 Task: Look for space in Ijuí, Brazil from 7th July, 2023 to 15th July, 2023 for 6 adults in price range Rs.15000 to Rs.20000. Place can be entire place with 3 bedrooms having 3 beds and 3 bathrooms. Property type can be house, flat, guest house. Booking option can be shelf check-in. Required host language is Spanish.
Action: Mouse moved to (393, 78)
Screenshot: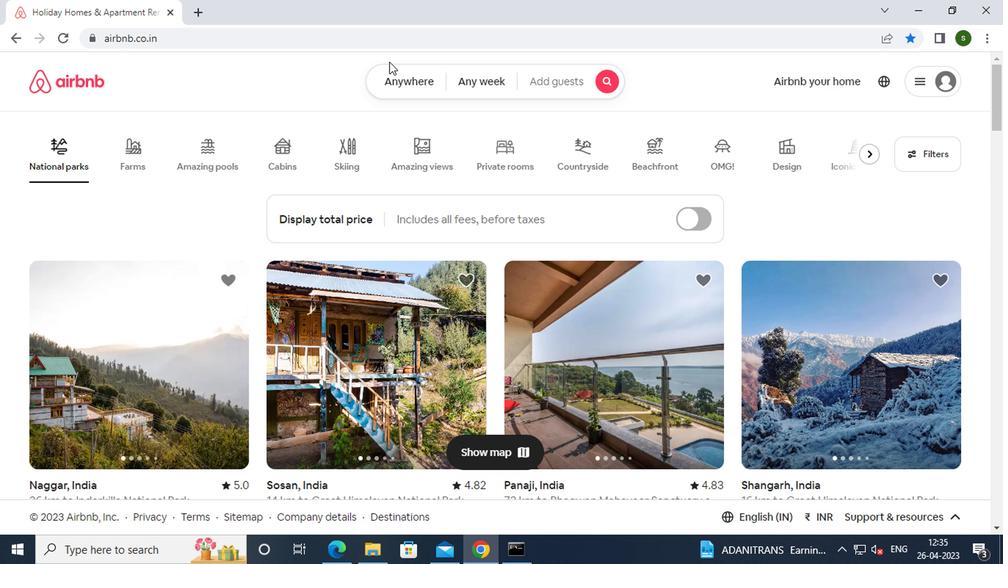 
Action: Mouse pressed left at (393, 78)
Screenshot: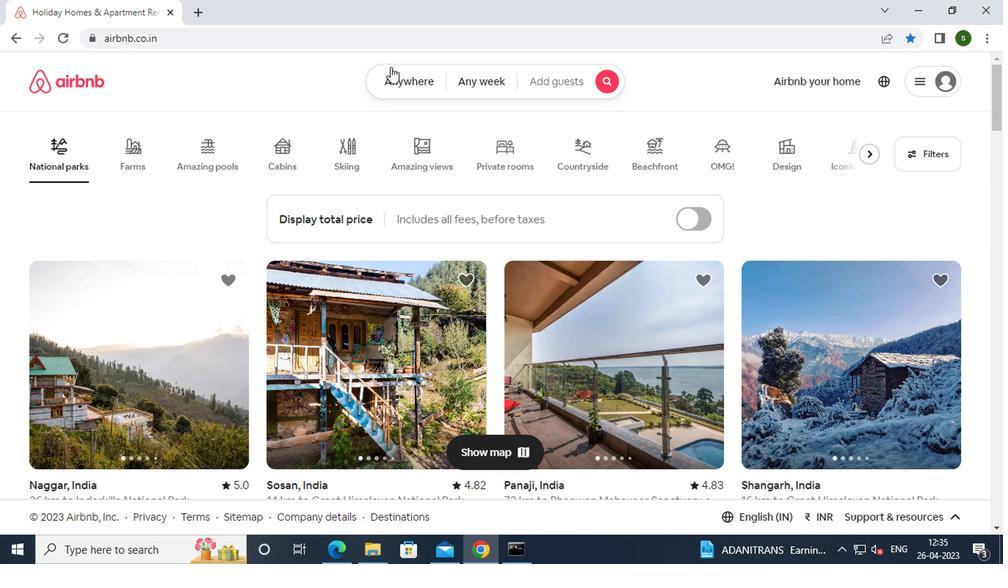 
Action: Mouse moved to (356, 139)
Screenshot: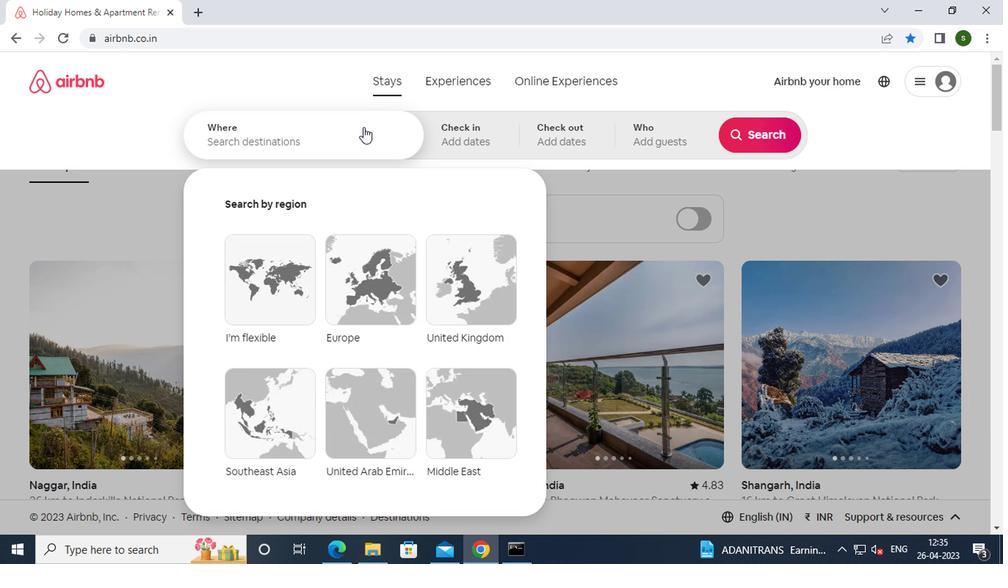 
Action: Mouse pressed left at (356, 139)
Screenshot: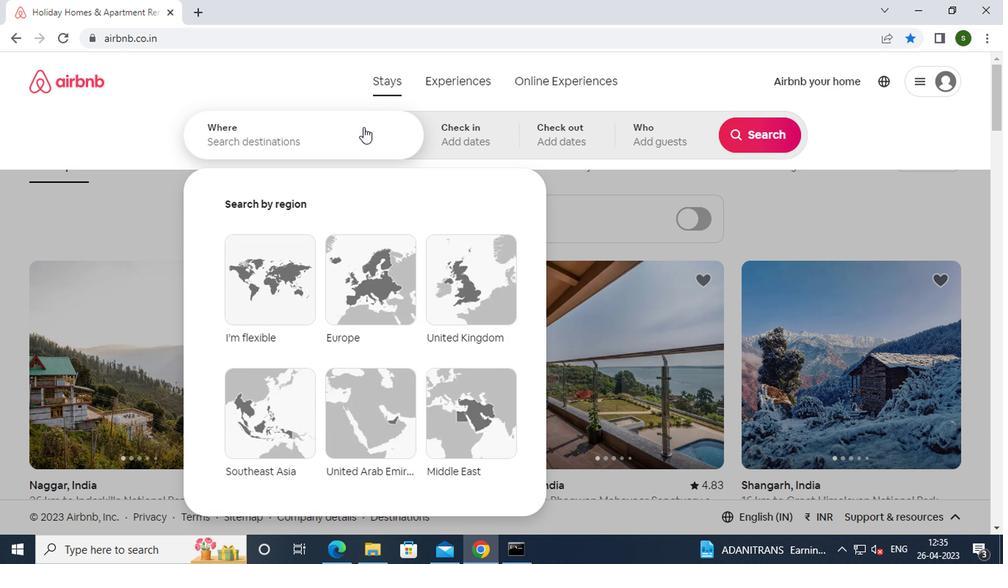 
Action: Key pressed f<Key.caps_lock>unza,<Key.space><Key.caps_lock>c<Key.caps_lock>olombia<Key.enter>
Screenshot: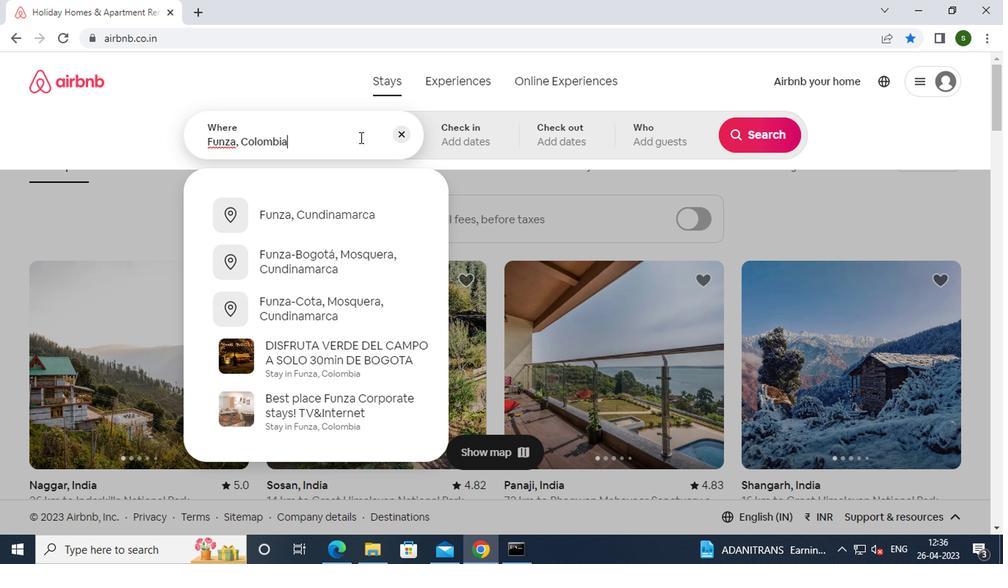 
Action: Mouse moved to (746, 250)
Screenshot: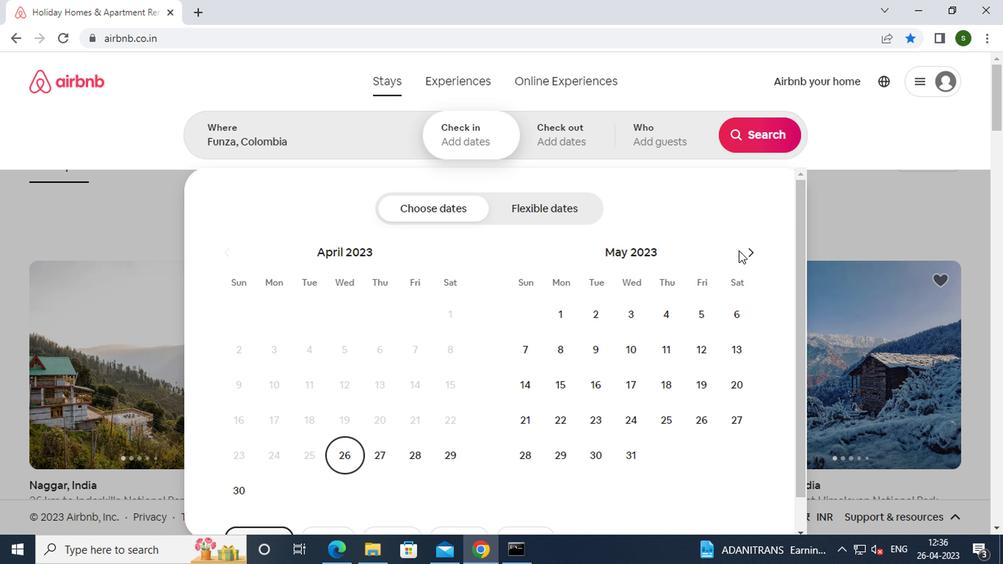 
Action: Mouse pressed left at (746, 250)
Screenshot: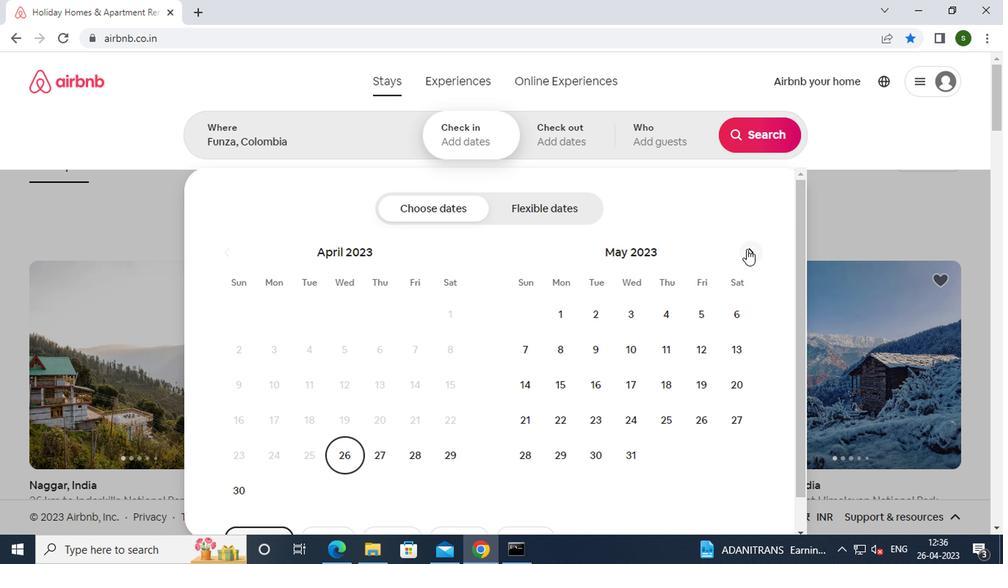 
Action: Mouse moved to (741, 314)
Screenshot: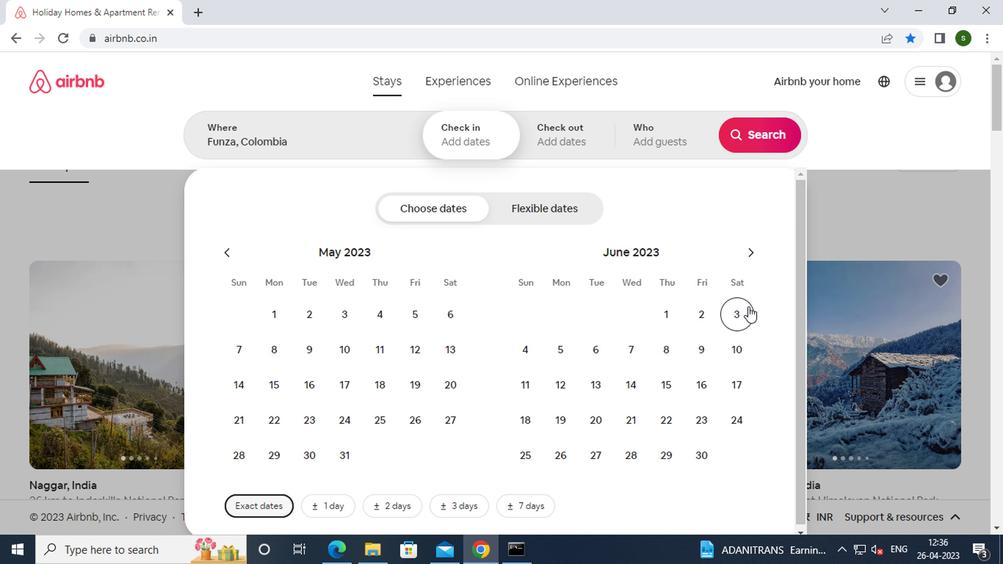 
Action: Mouse pressed left at (741, 314)
Screenshot: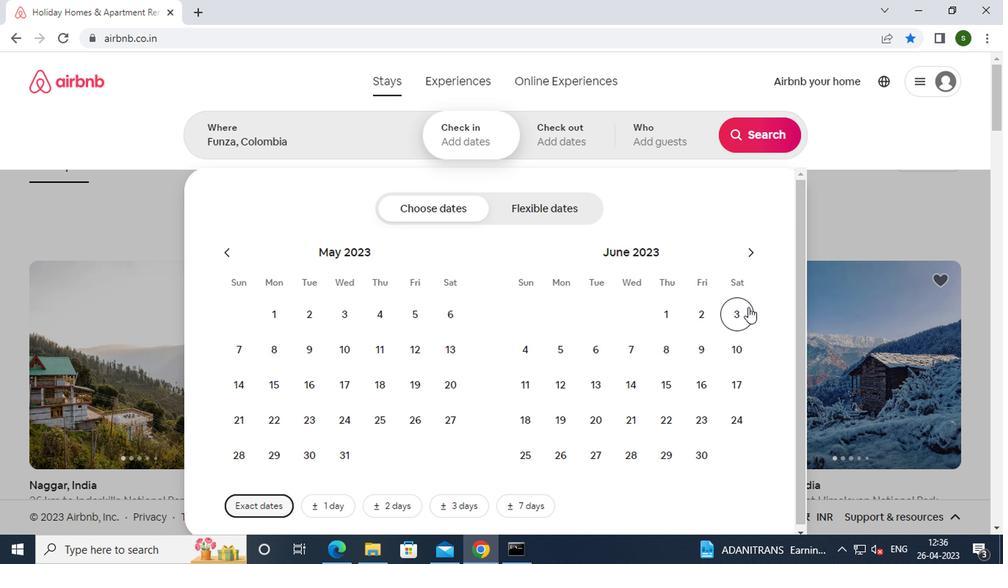 
Action: Mouse moved to (702, 358)
Screenshot: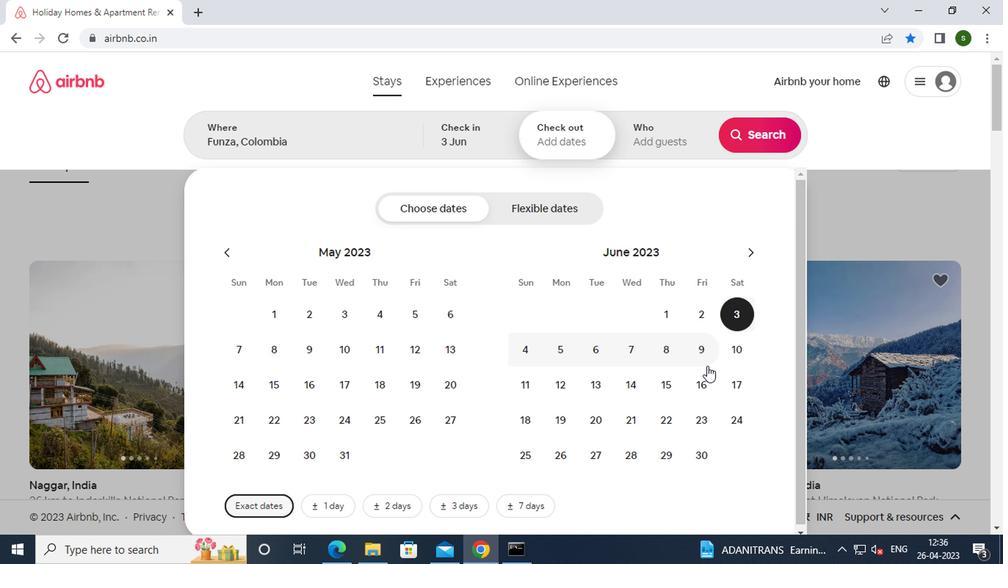 
Action: Mouse pressed left at (702, 358)
Screenshot: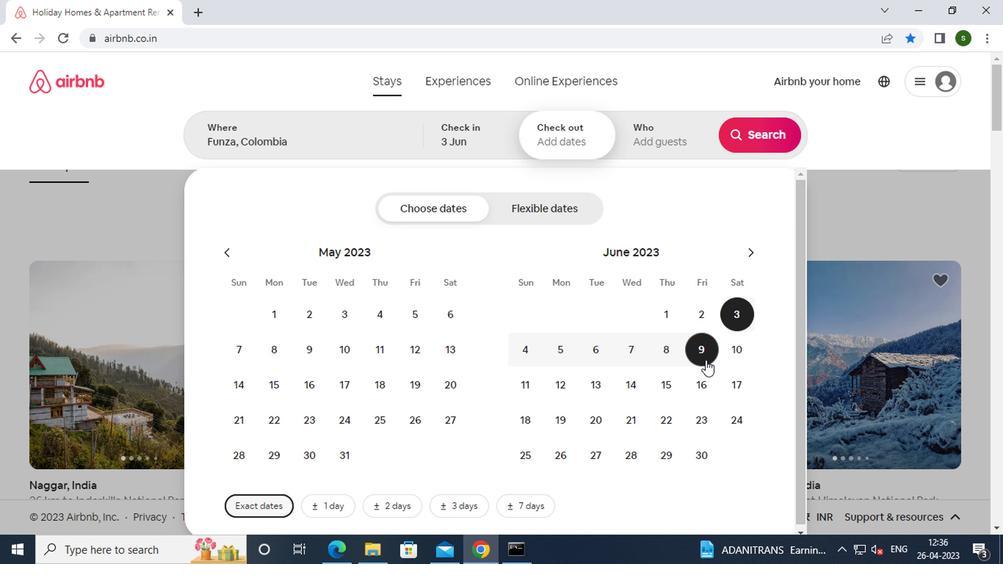 
Action: Mouse moved to (656, 132)
Screenshot: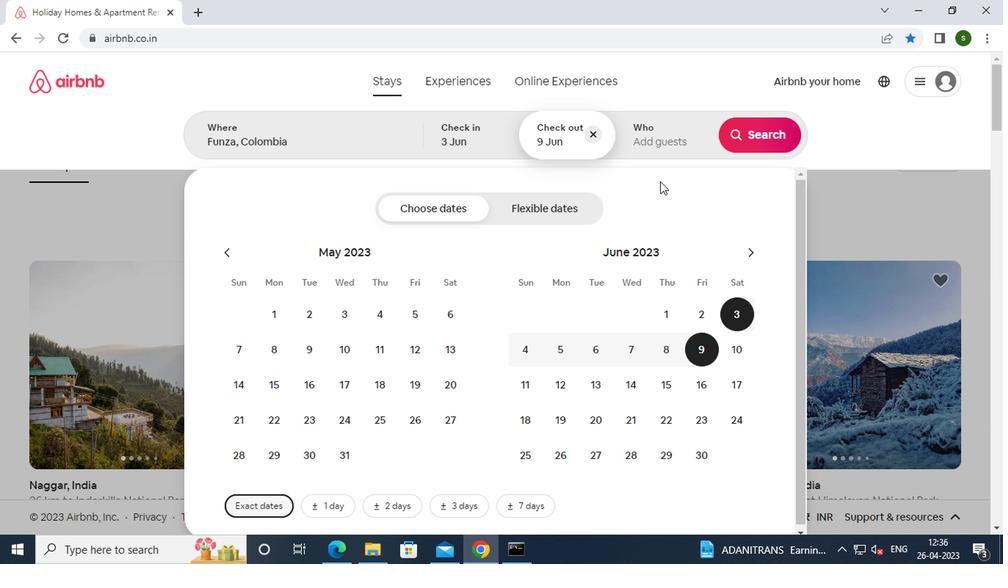 
Action: Mouse pressed left at (656, 132)
Screenshot: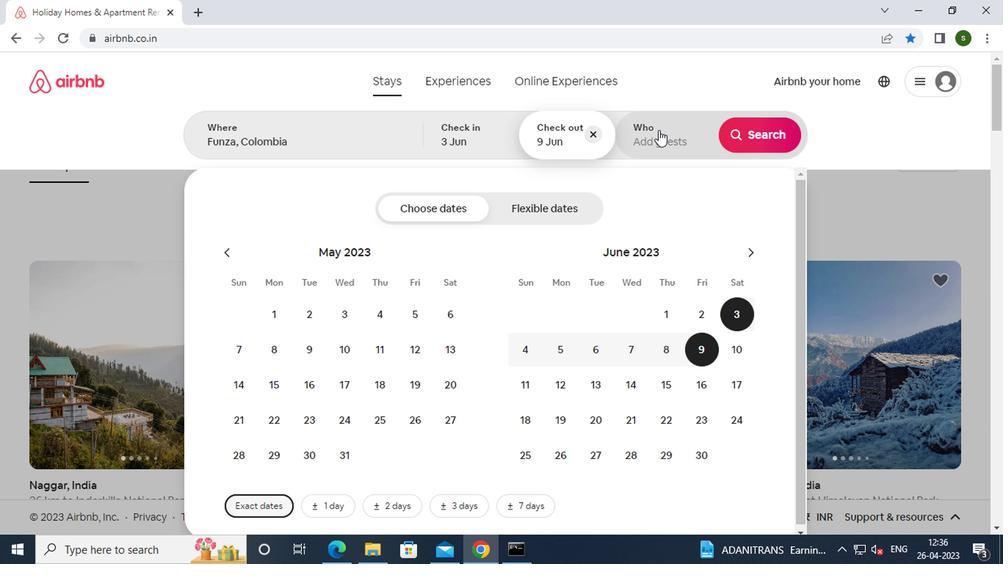 
Action: Mouse moved to (759, 214)
Screenshot: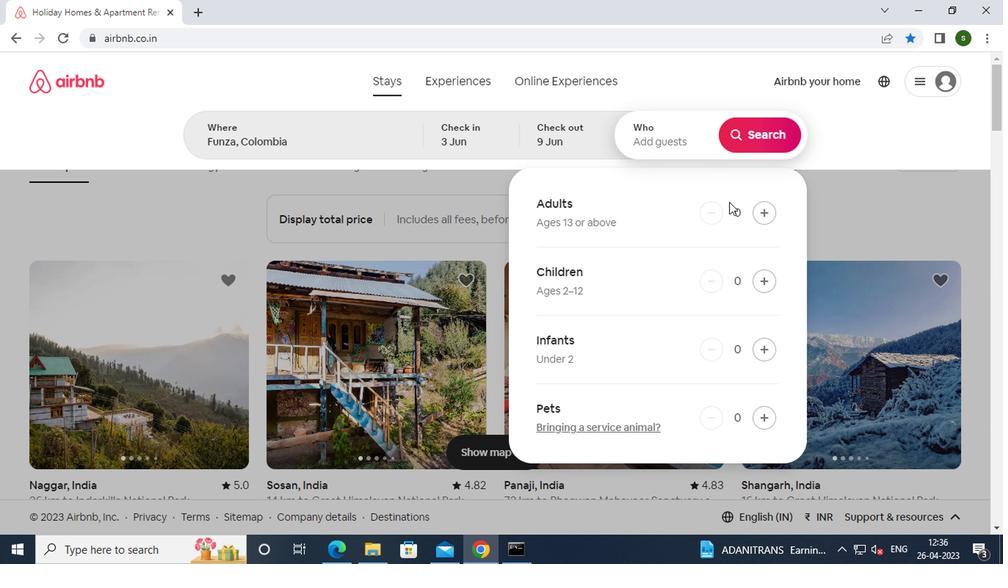 
Action: Mouse pressed left at (759, 214)
Screenshot: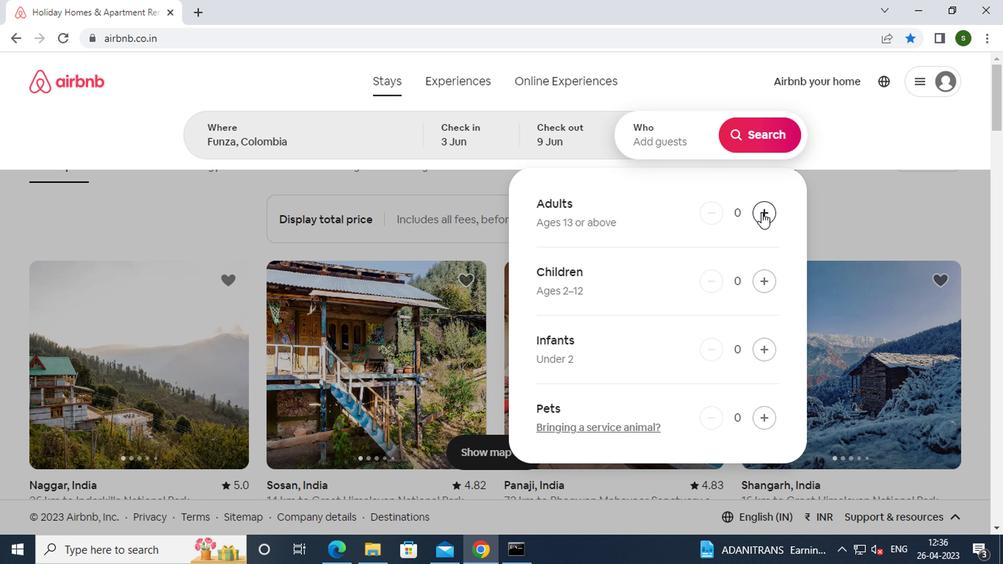
Action: Mouse pressed left at (759, 214)
Screenshot: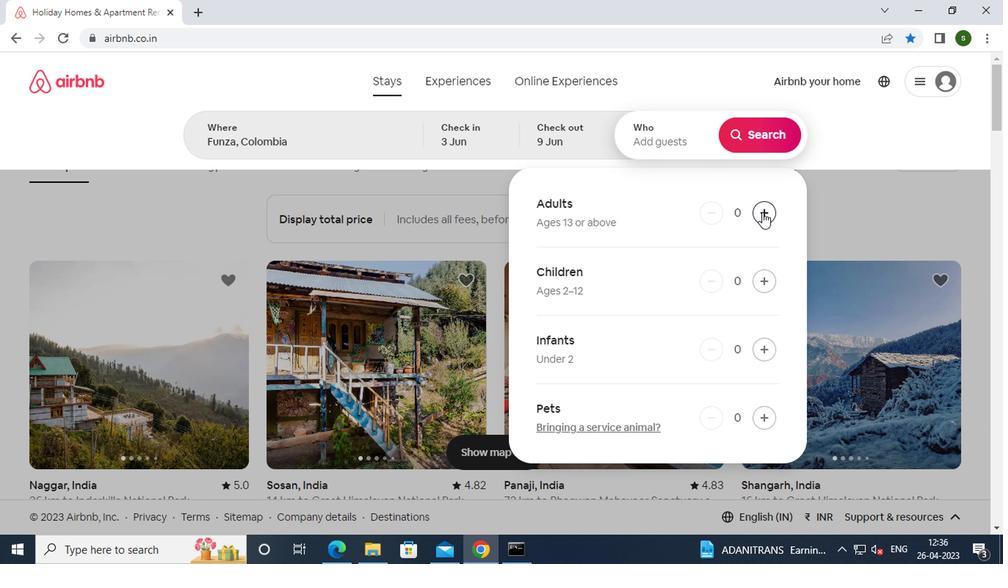 
Action: Mouse moved to (763, 139)
Screenshot: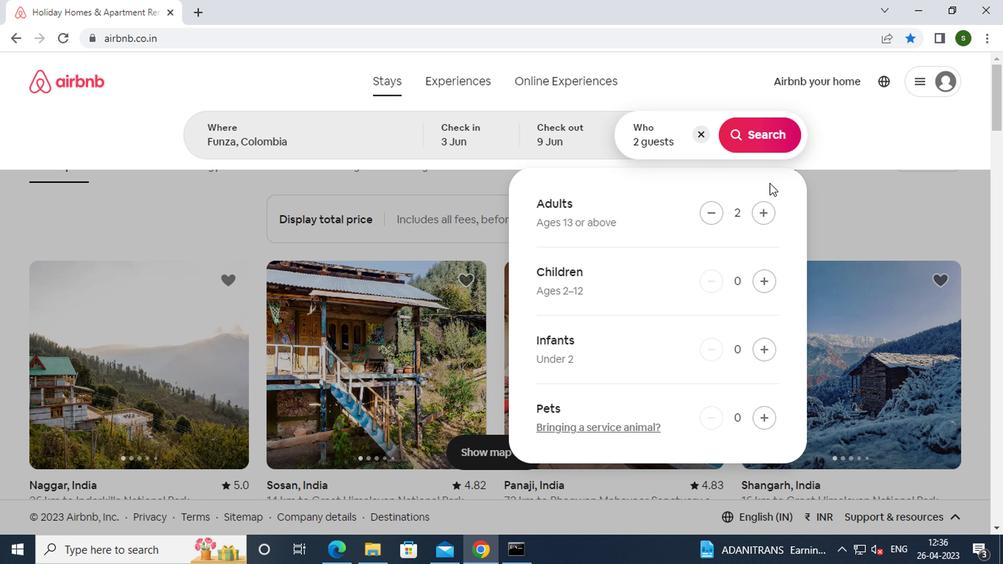 
Action: Mouse pressed left at (763, 139)
Screenshot: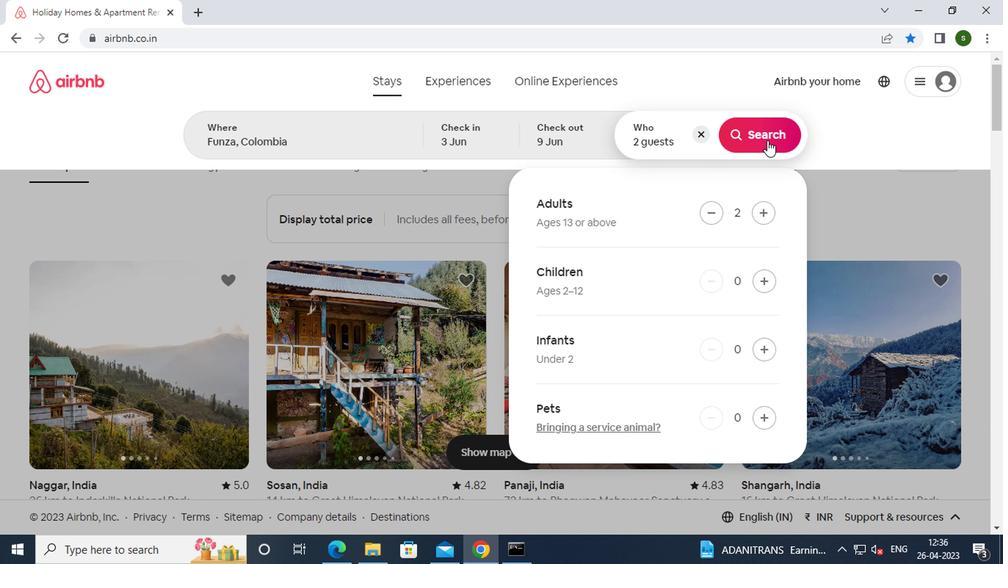 
Action: Mouse moved to (925, 144)
Screenshot: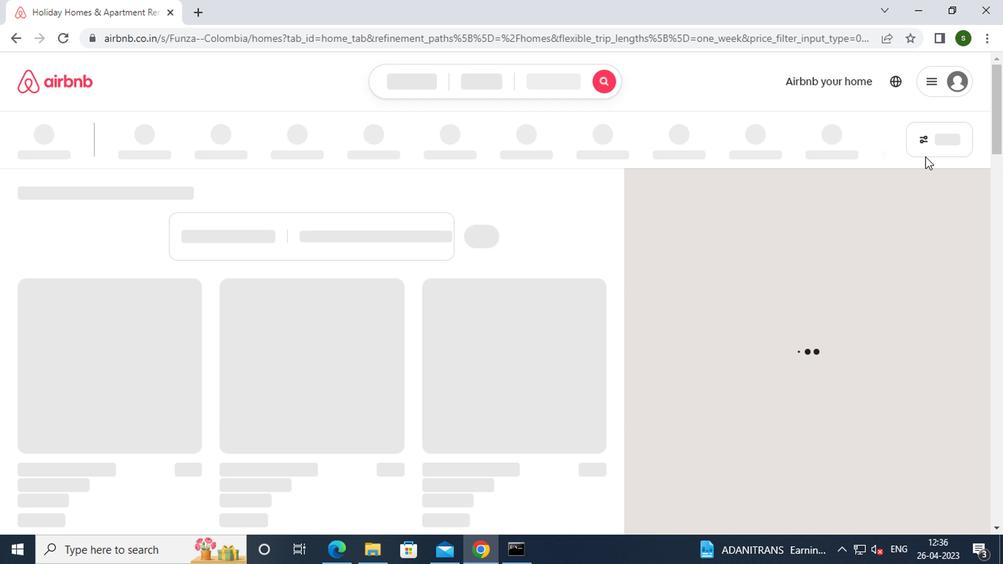 
Action: Mouse pressed left at (925, 144)
Screenshot: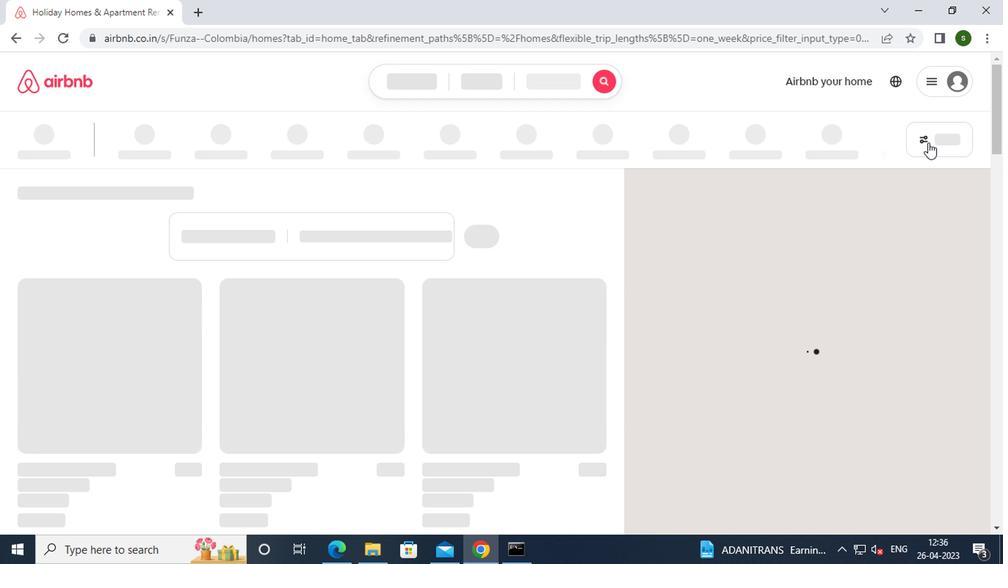 
Action: Mouse pressed left at (925, 144)
Screenshot: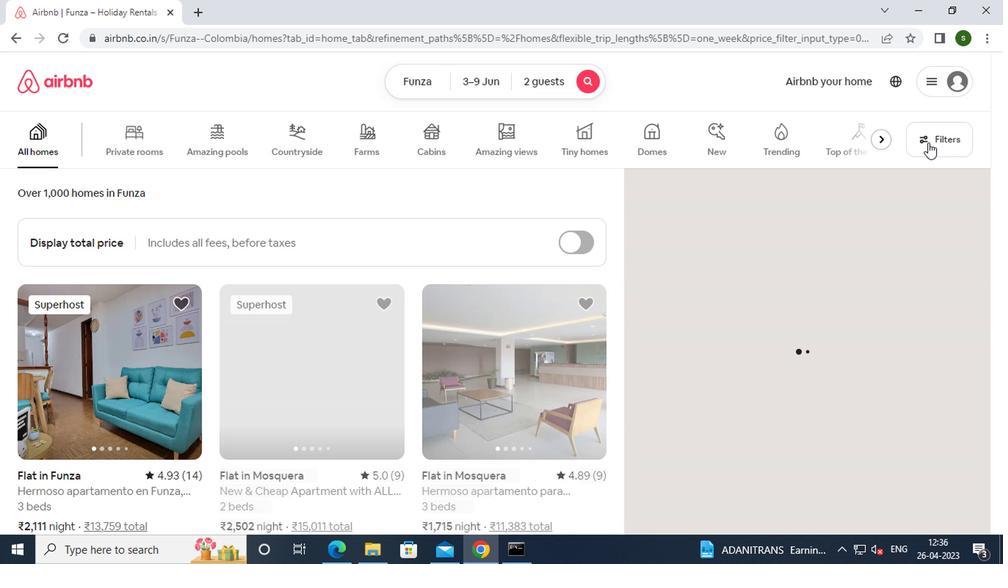 
Action: Mouse moved to (423, 325)
Screenshot: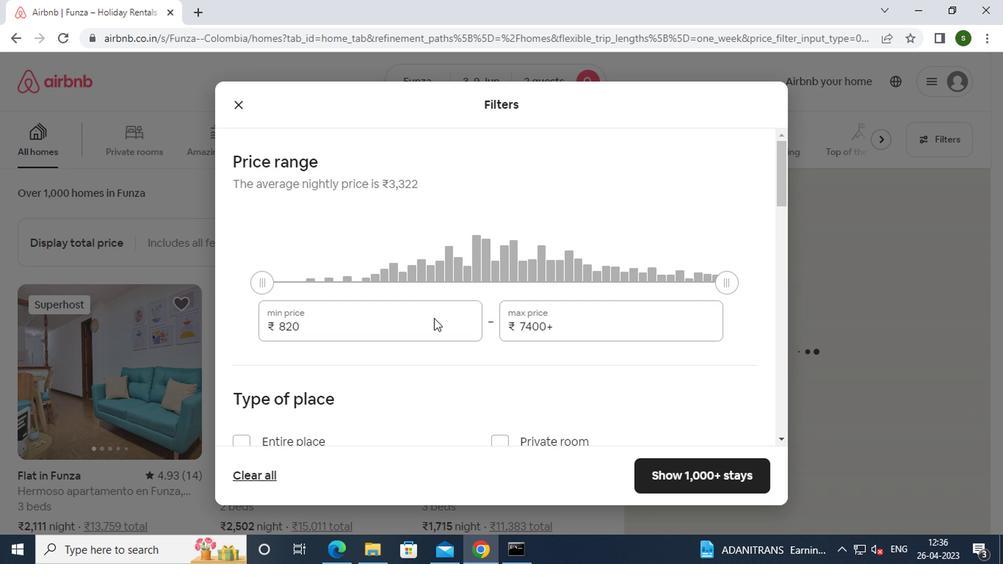 
Action: Mouse pressed left at (423, 325)
Screenshot: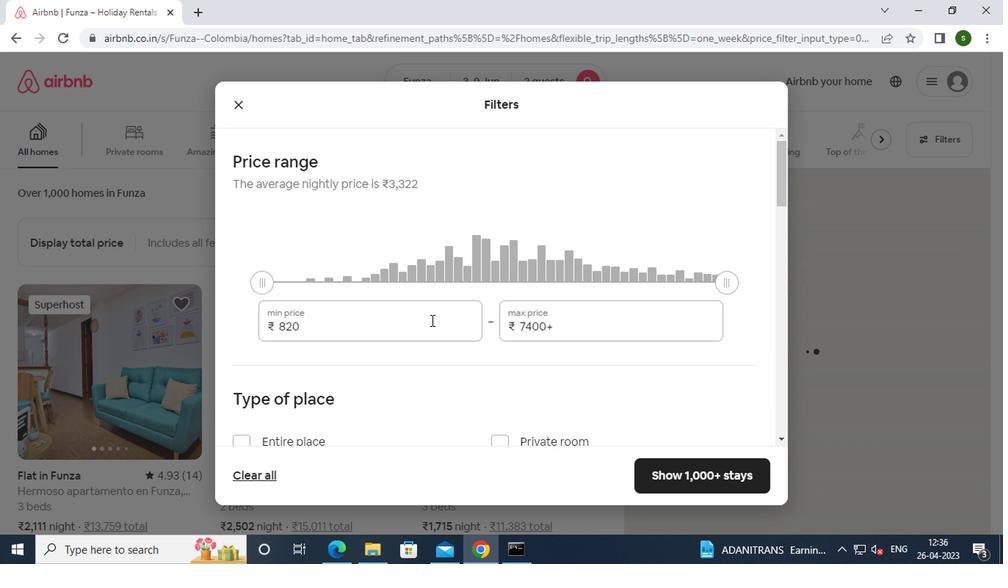 
Action: Key pressed <Key.backspace><Key.backspace><Key.backspace><Key.backspace><Key.backspace><Key.backspace><Key.backspace><Key.backspace><Key.backspace><Key.backspace>6000
Screenshot: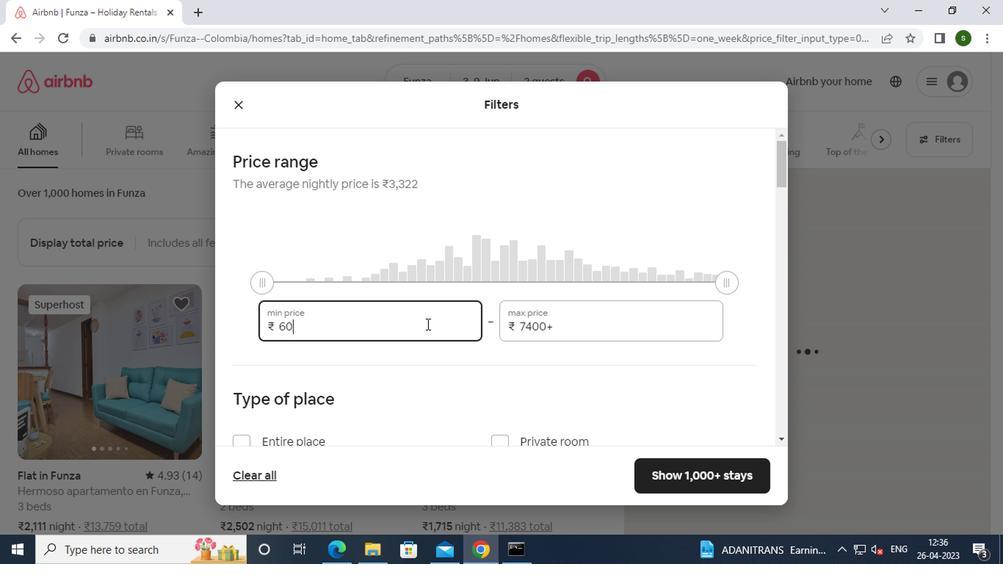 
Action: Mouse moved to (560, 329)
Screenshot: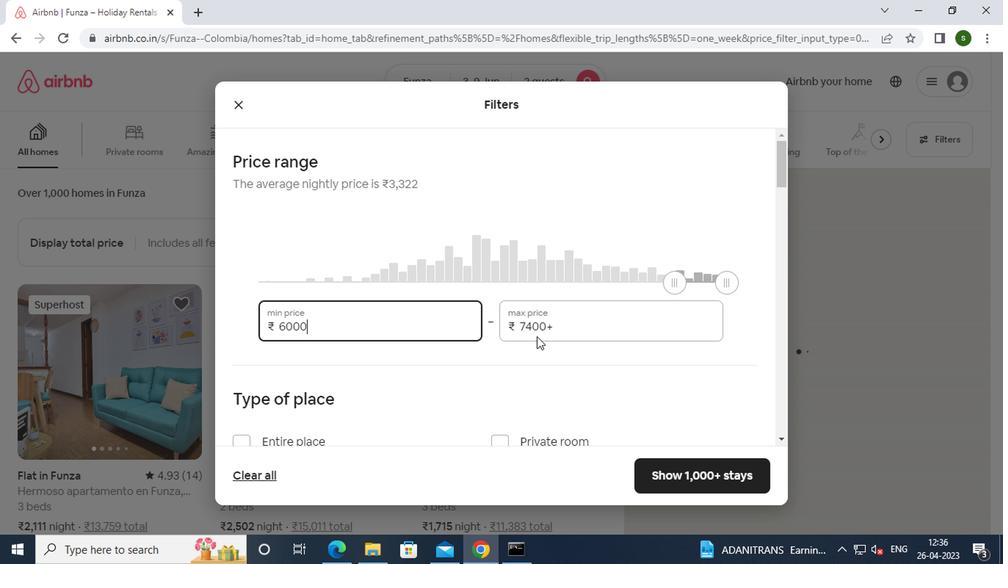 
Action: Mouse pressed left at (560, 329)
Screenshot: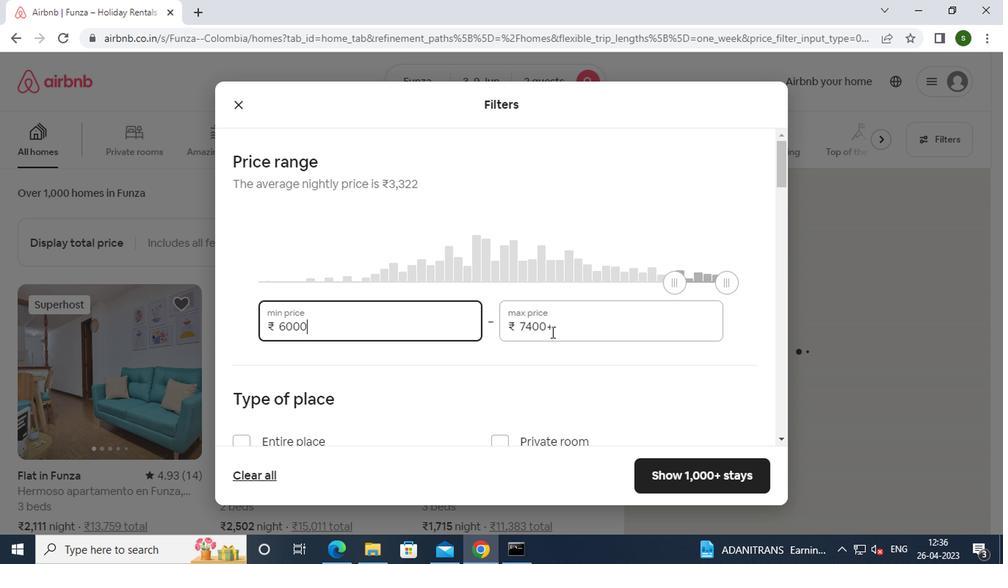
Action: Key pressed <Key.backspace><Key.backspace><Key.backspace><Key.backspace><Key.backspace><Key.backspace><Key.backspace><Key.backspace><Key.backspace><Key.backspace>12000
Screenshot: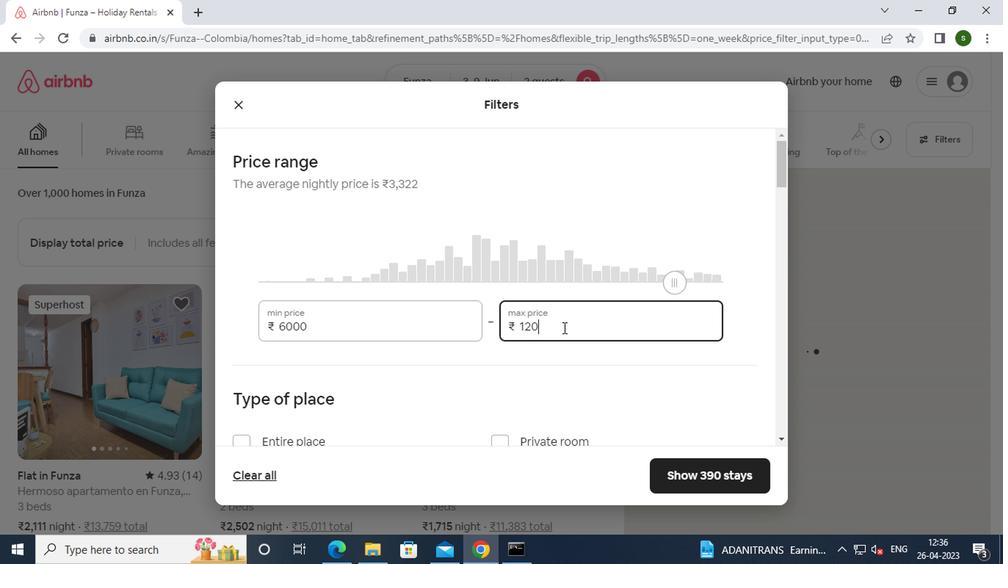 
Action: Mouse moved to (528, 341)
Screenshot: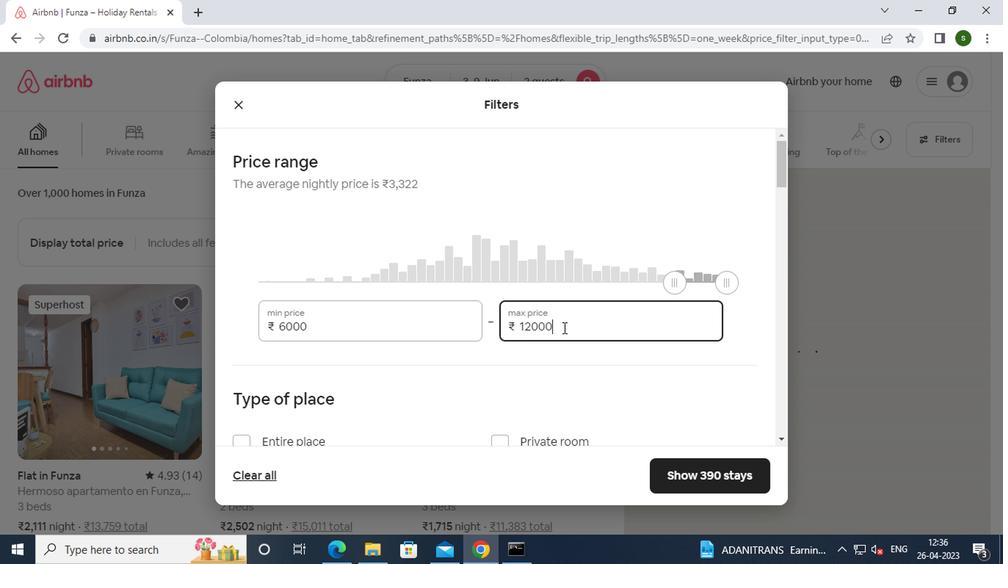
Action: Mouse scrolled (528, 340) with delta (0, -1)
Screenshot: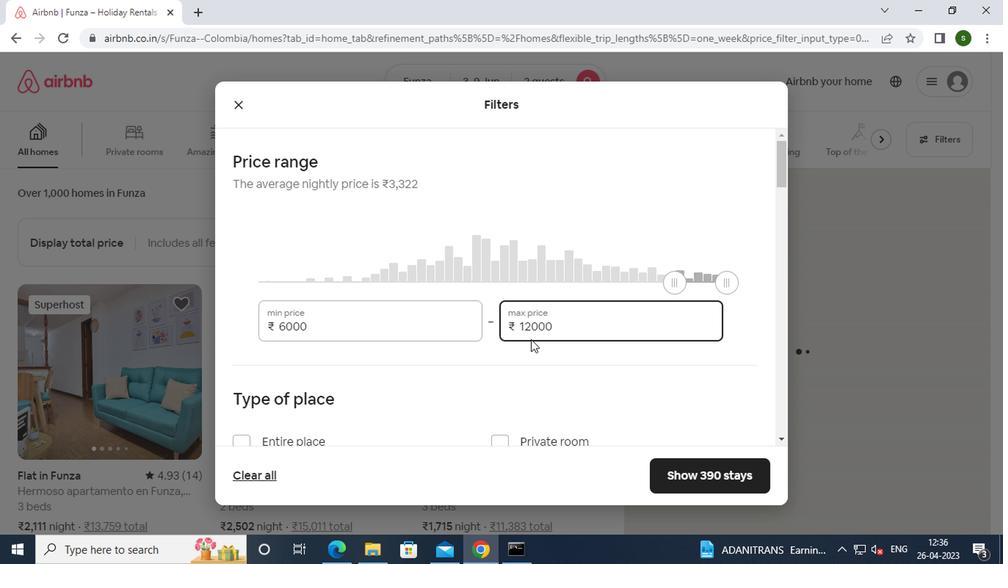 
Action: Mouse scrolled (528, 340) with delta (0, -1)
Screenshot: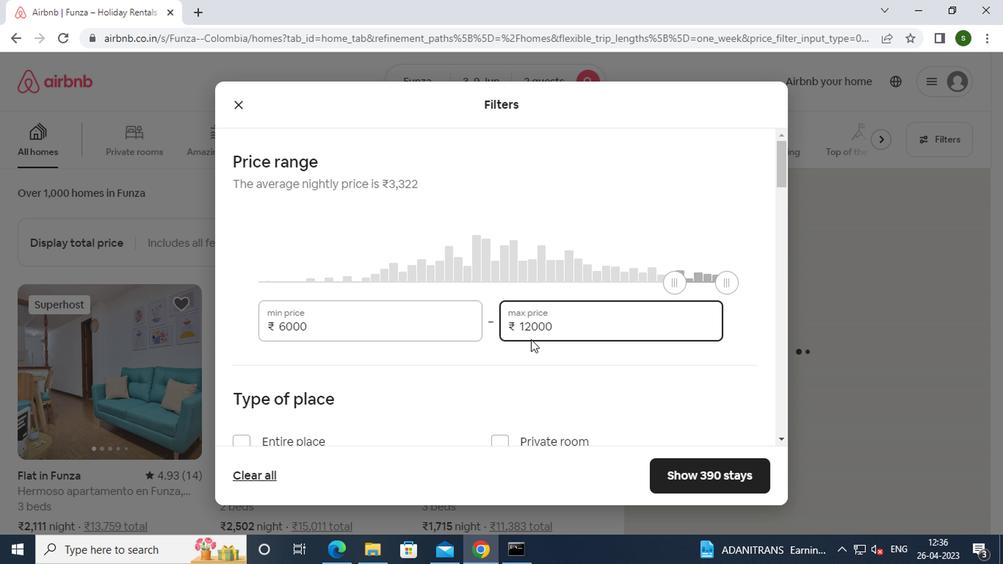 
Action: Mouse moved to (291, 301)
Screenshot: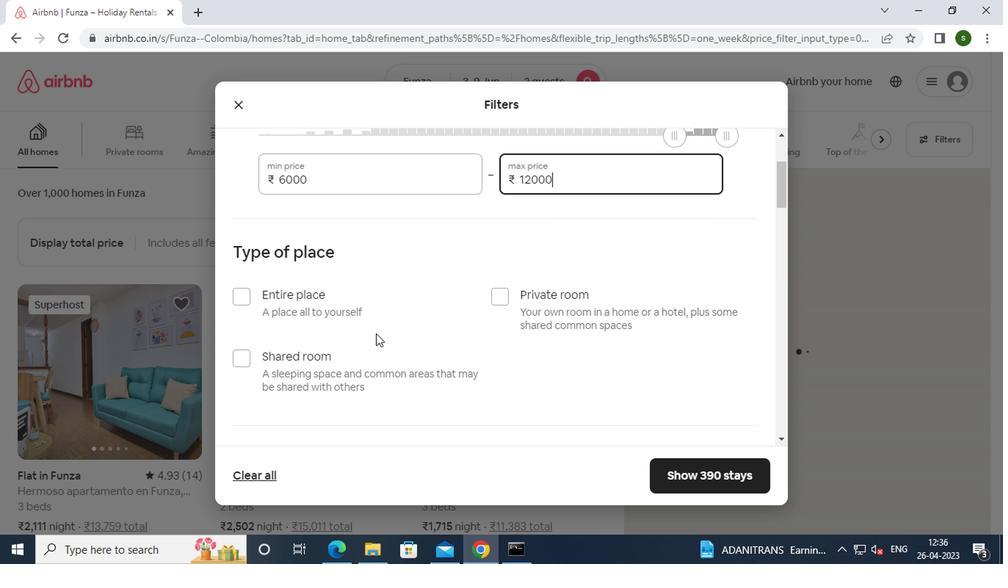 
Action: Mouse pressed left at (291, 301)
Screenshot: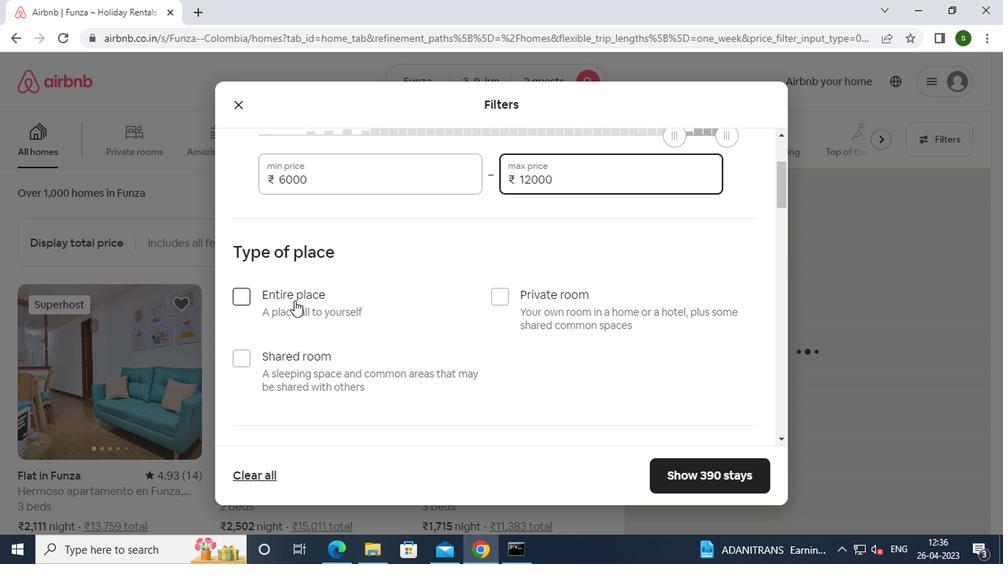 
Action: Mouse moved to (420, 296)
Screenshot: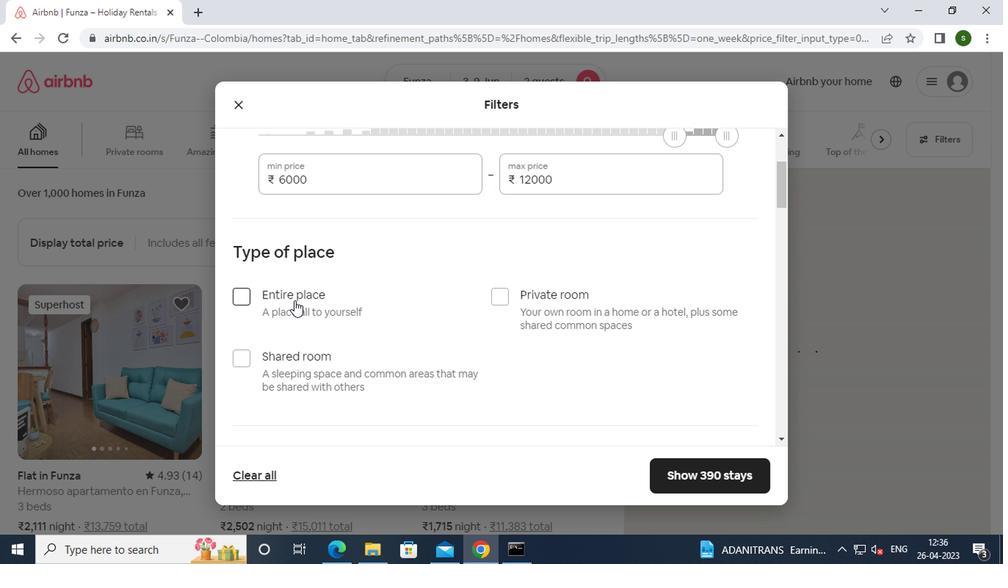 
Action: Mouse scrolled (420, 295) with delta (0, 0)
Screenshot: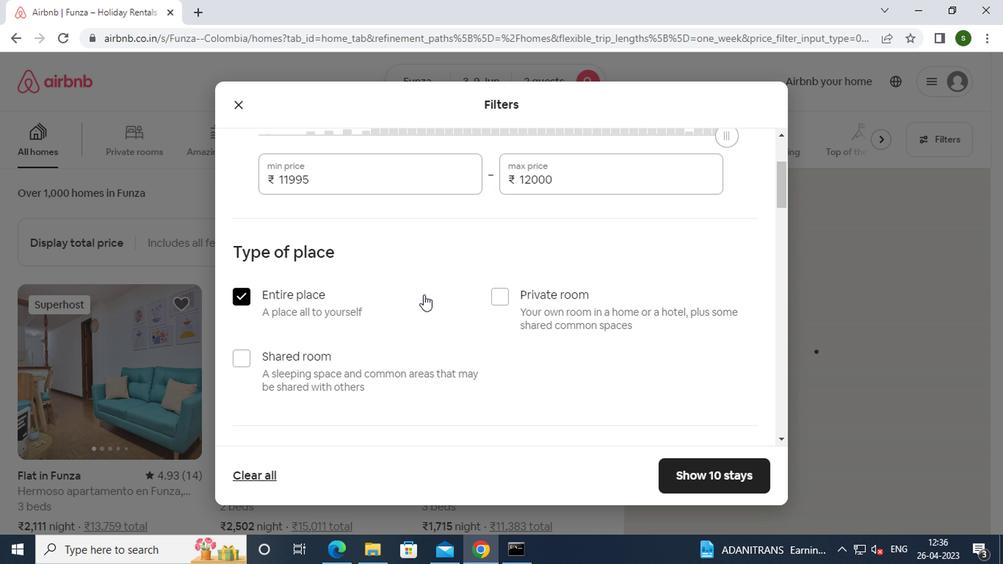 
Action: Mouse moved to (421, 295)
Screenshot: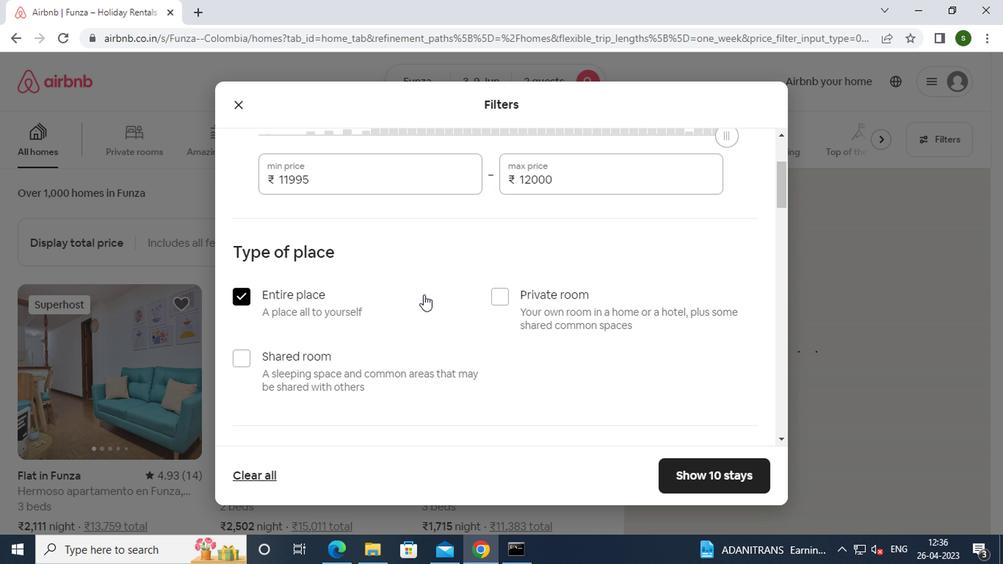 
Action: Mouse scrolled (421, 294) with delta (0, -1)
Screenshot: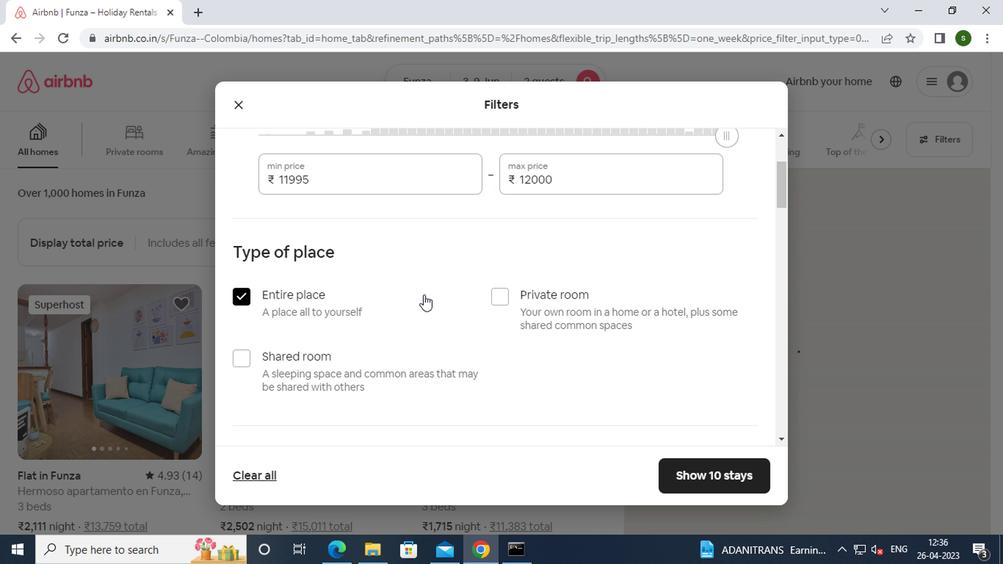 
Action: Mouse scrolled (421, 294) with delta (0, -1)
Screenshot: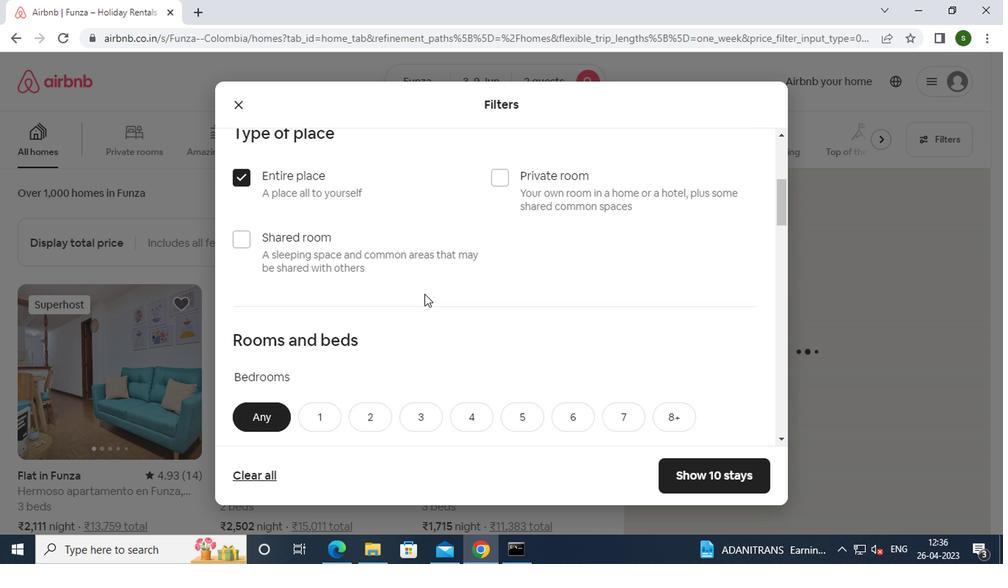 
Action: Mouse moved to (313, 311)
Screenshot: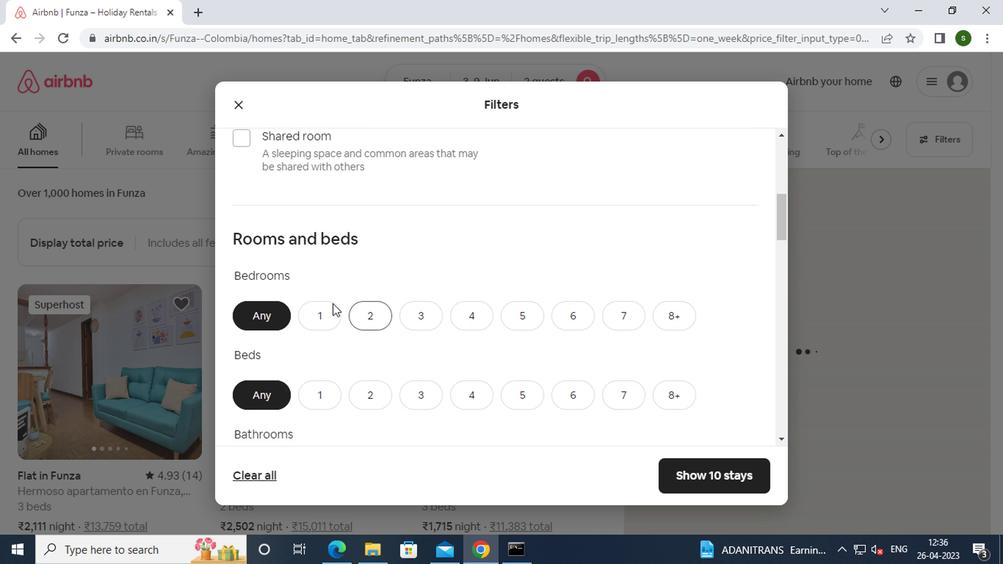 
Action: Mouse pressed left at (313, 311)
Screenshot: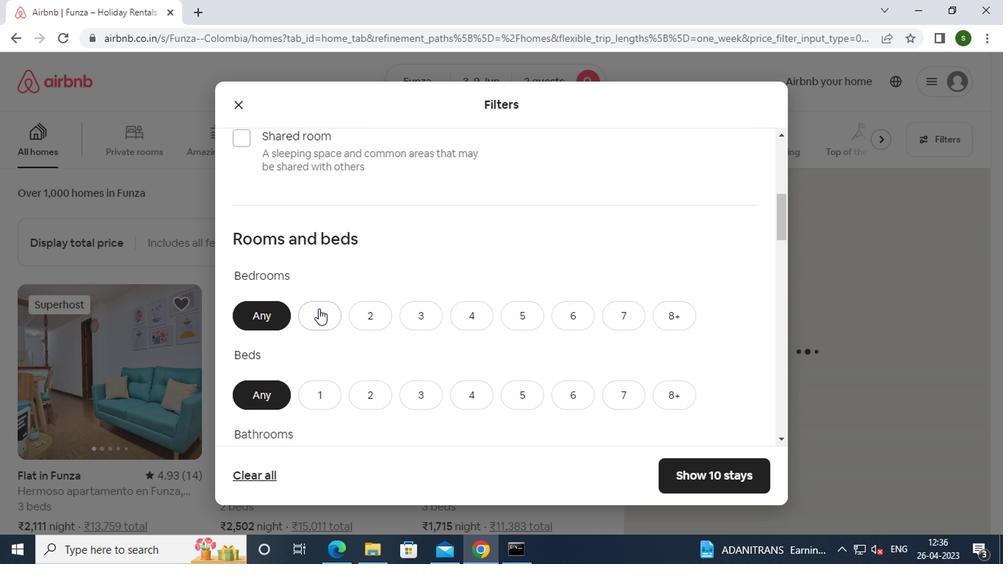 
Action: Mouse moved to (320, 389)
Screenshot: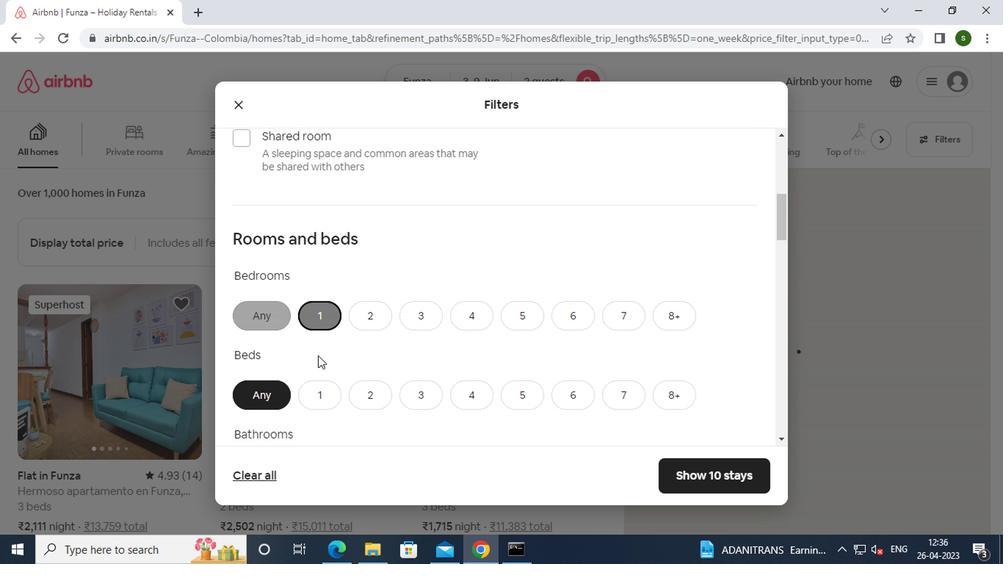 
Action: Mouse pressed left at (320, 389)
Screenshot: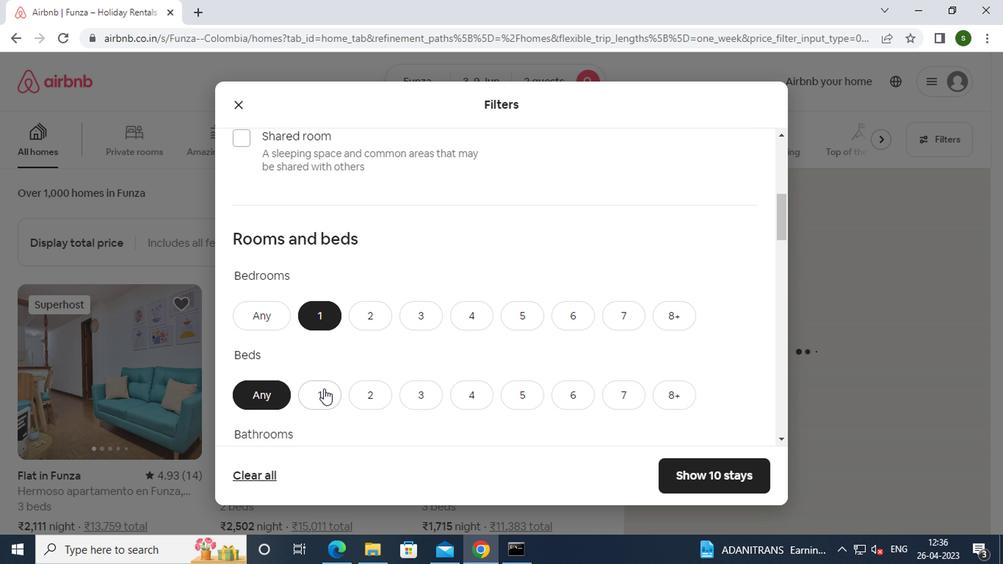 
Action: Mouse moved to (384, 363)
Screenshot: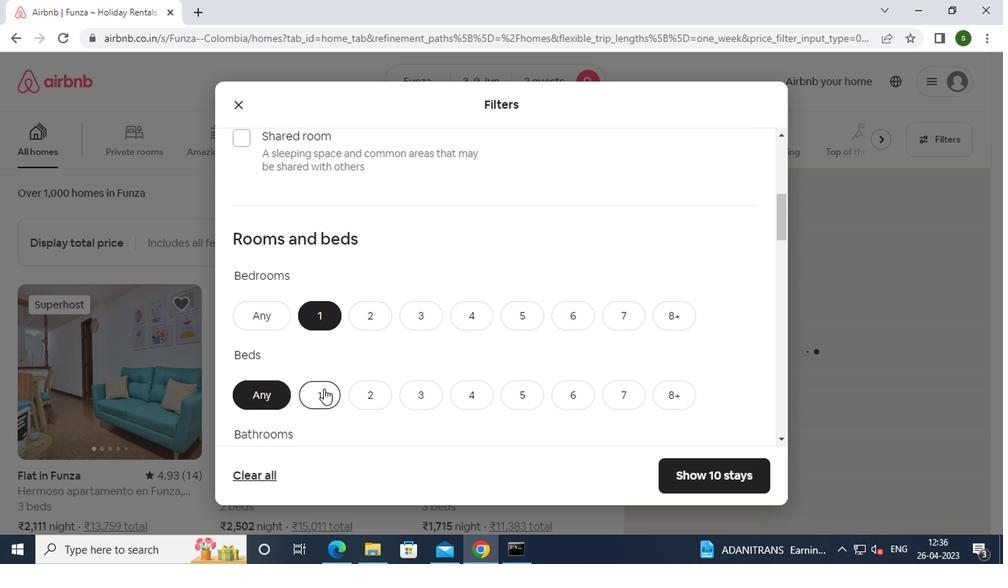 
Action: Mouse scrolled (384, 363) with delta (0, 0)
Screenshot: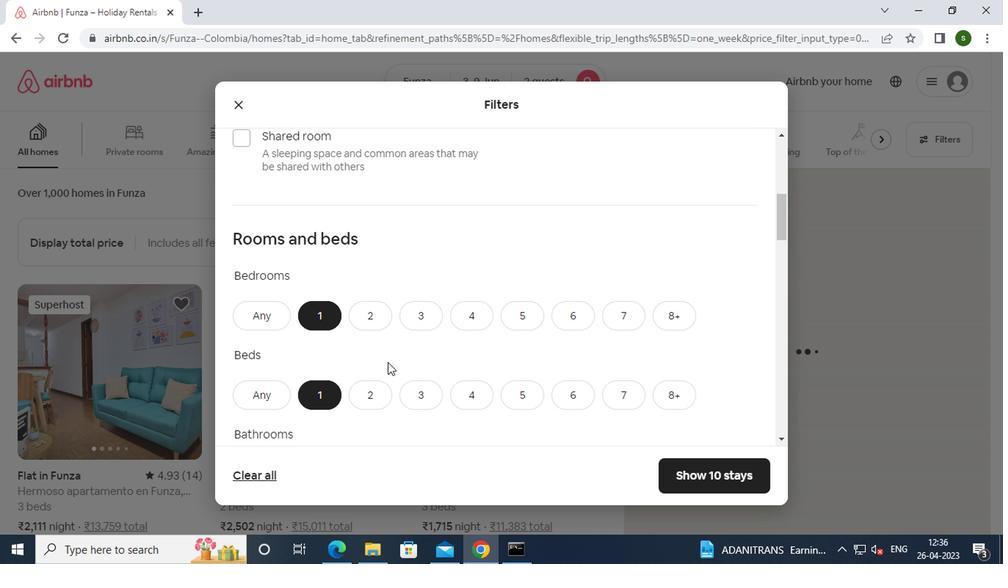 
Action: Mouse scrolled (384, 363) with delta (0, 0)
Screenshot: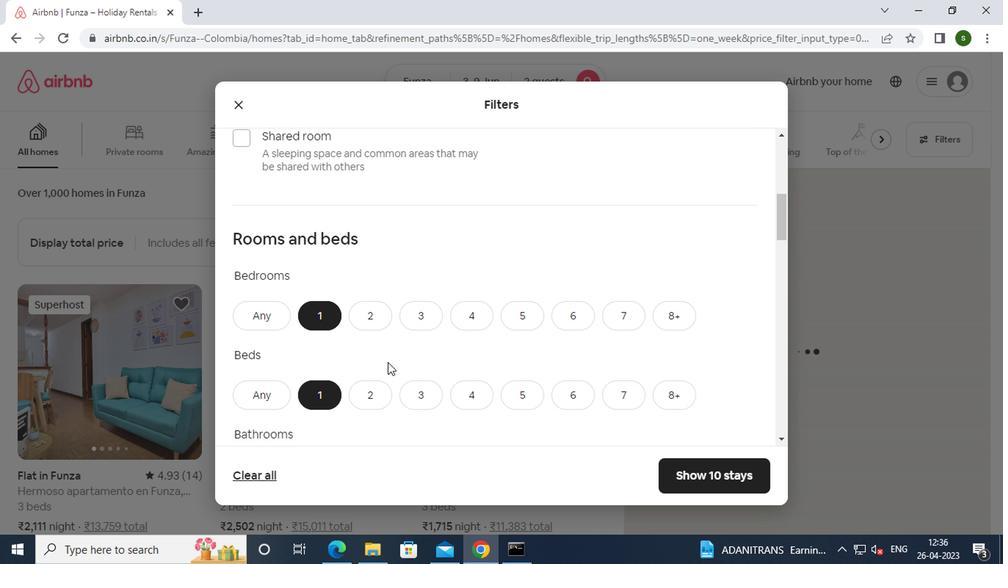 
Action: Mouse moved to (321, 325)
Screenshot: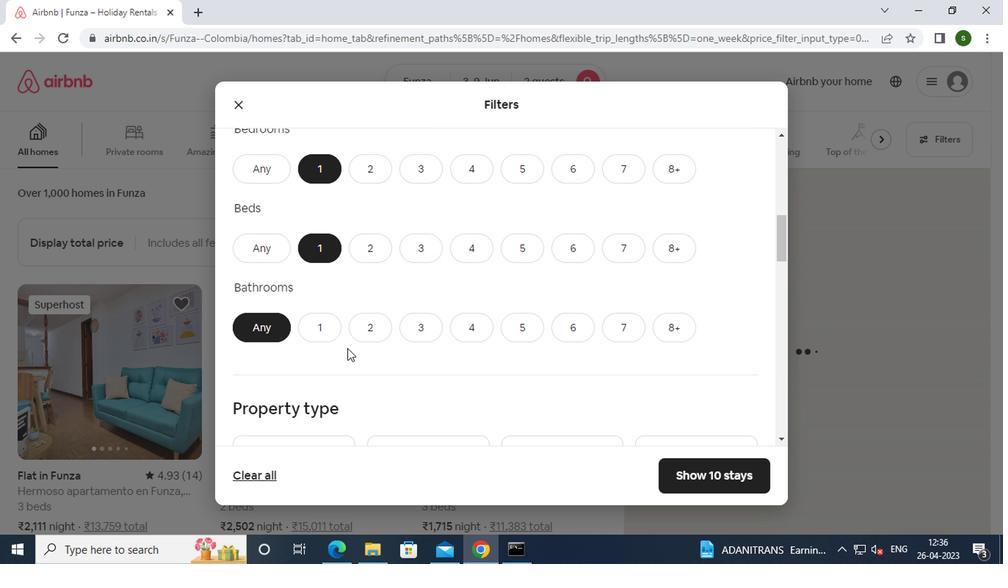 
Action: Mouse pressed left at (321, 325)
Screenshot: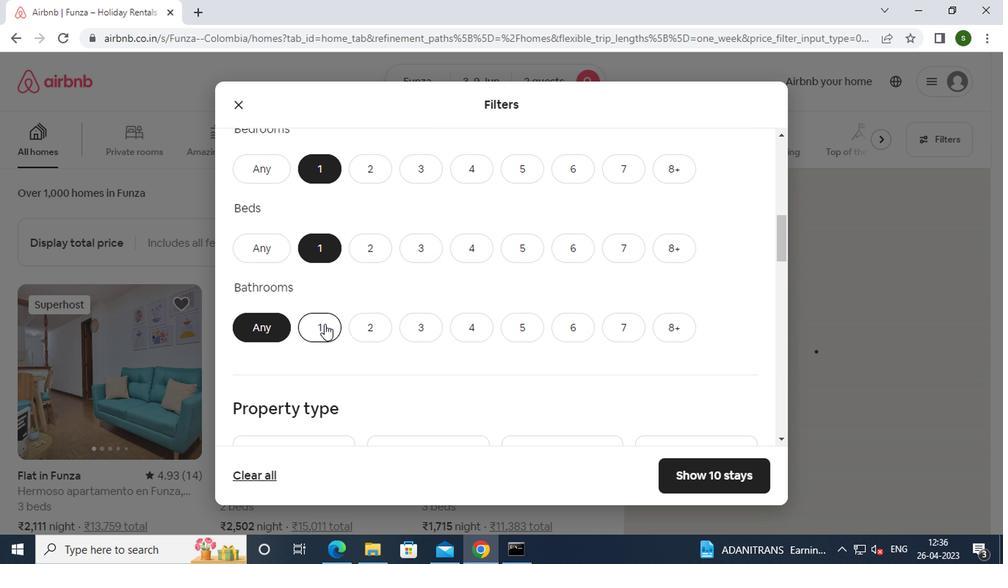 
Action: Mouse moved to (427, 305)
Screenshot: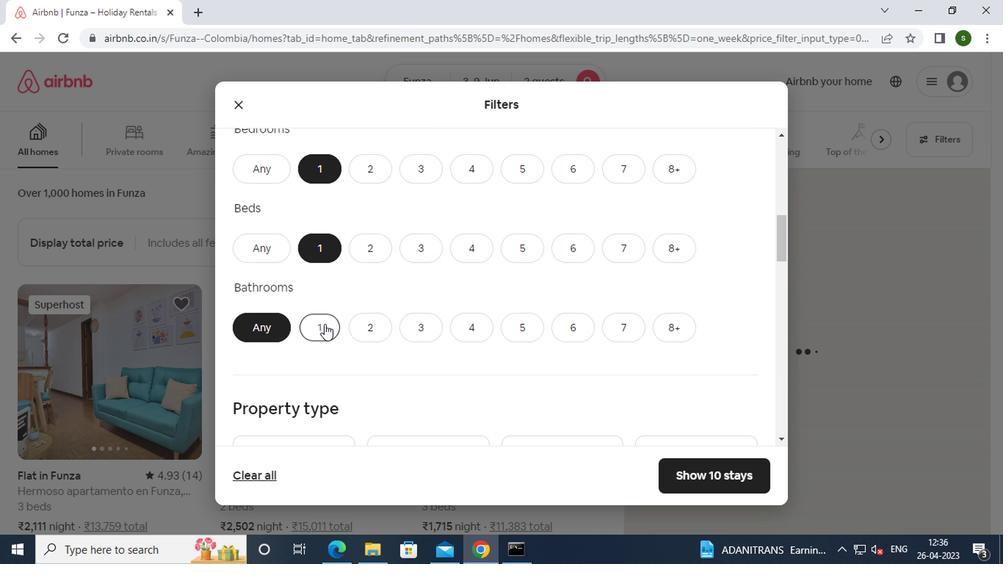 
Action: Mouse scrolled (427, 304) with delta (0, 0)
Screenshot: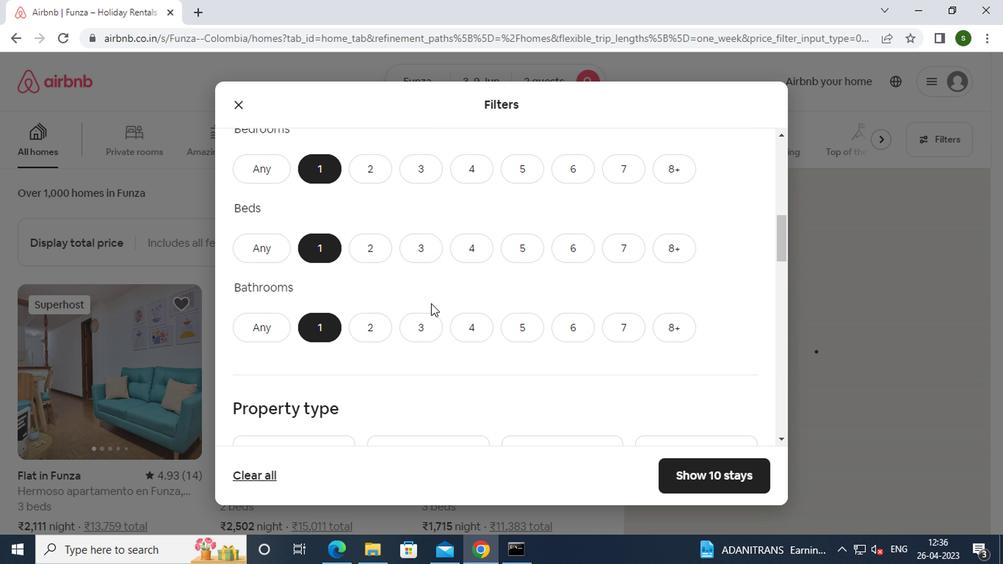 
Action: Mouse scrolled (427, 304) with delta (0, 0)
Screenshot: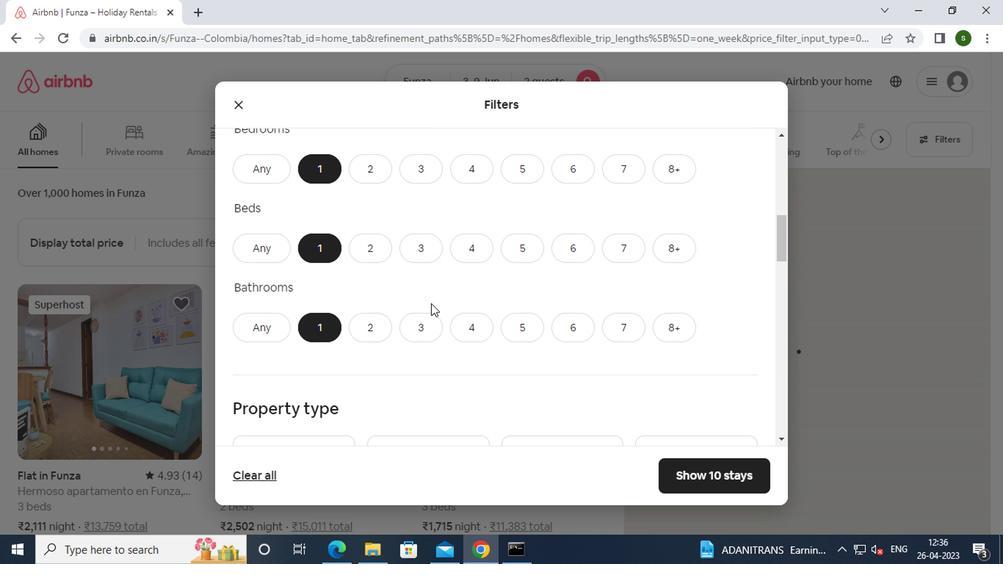 
Action: Mouse scrolled (427, 304) with delta (0, 0)
Screenshot: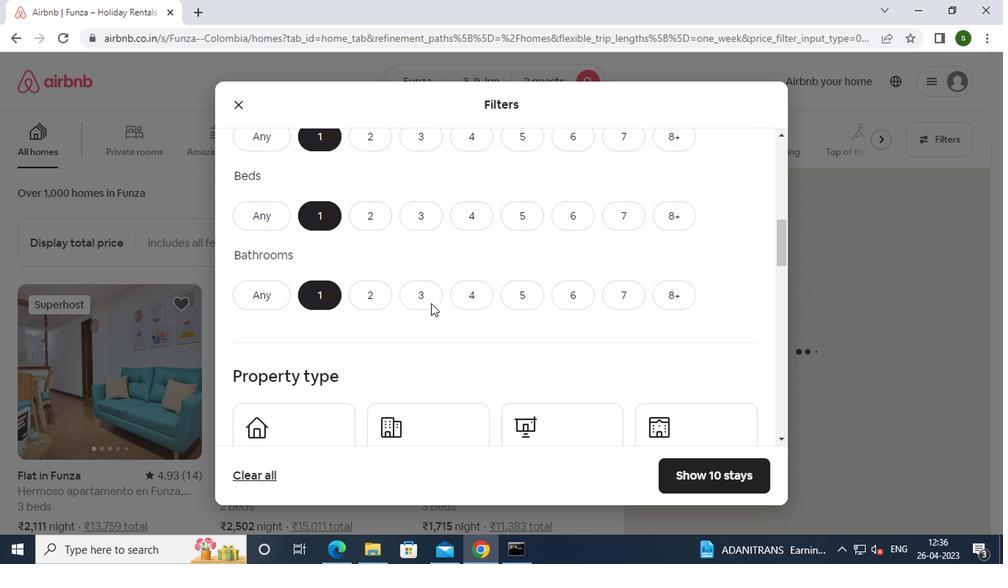
Action: Mouse moved to (295, 282)
Screenshot: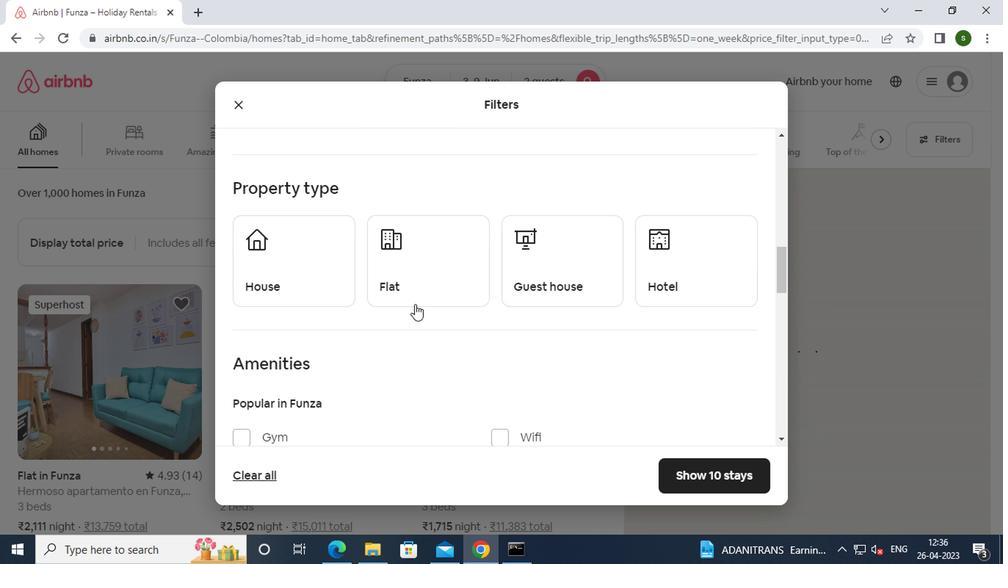 
Action: Mouse pressed left at (295, 282)
Screenshot: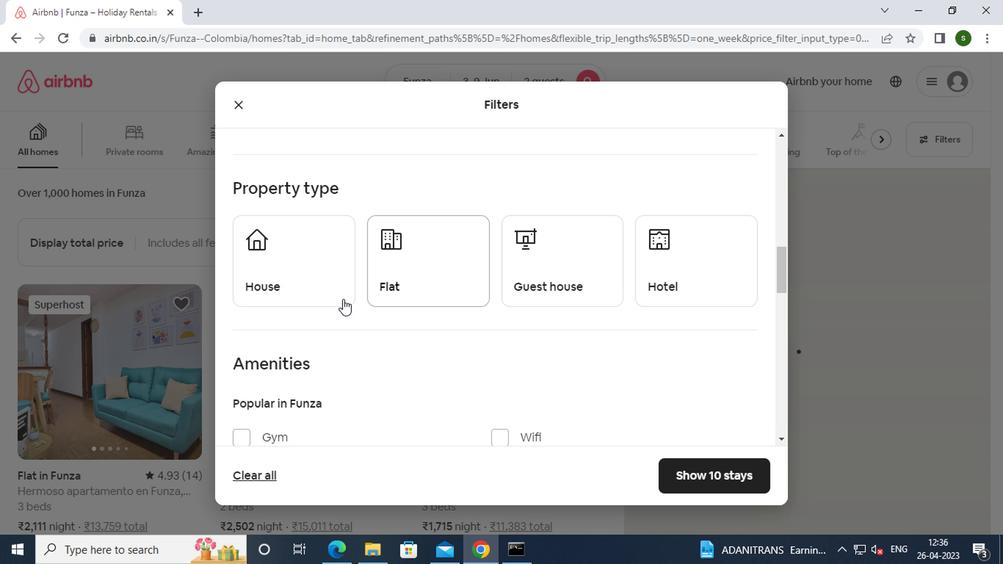 
Action: Mouse moved to (398, 274)
Screenshot: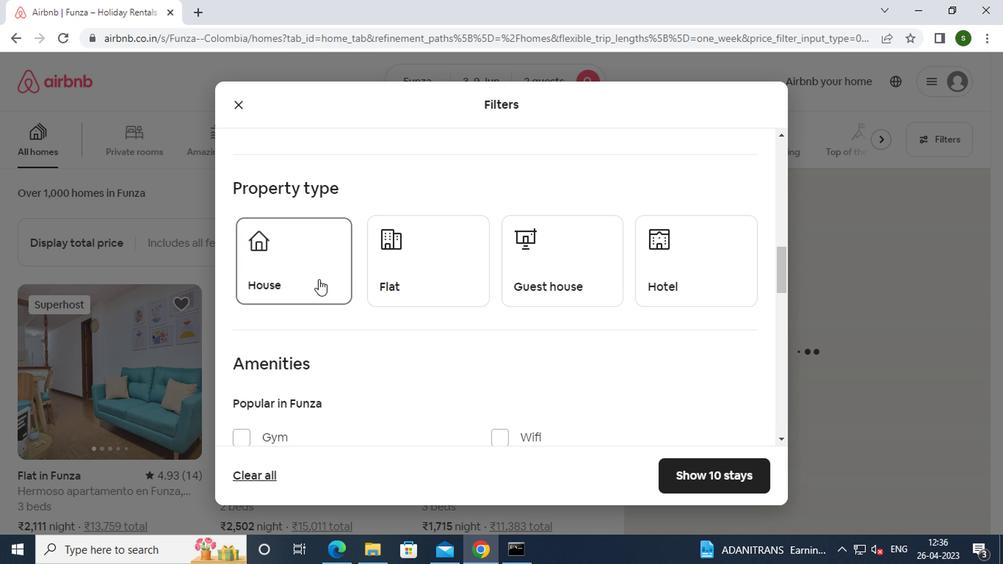 
Action: Mouse pressed left at (398, 274)
Screenshot: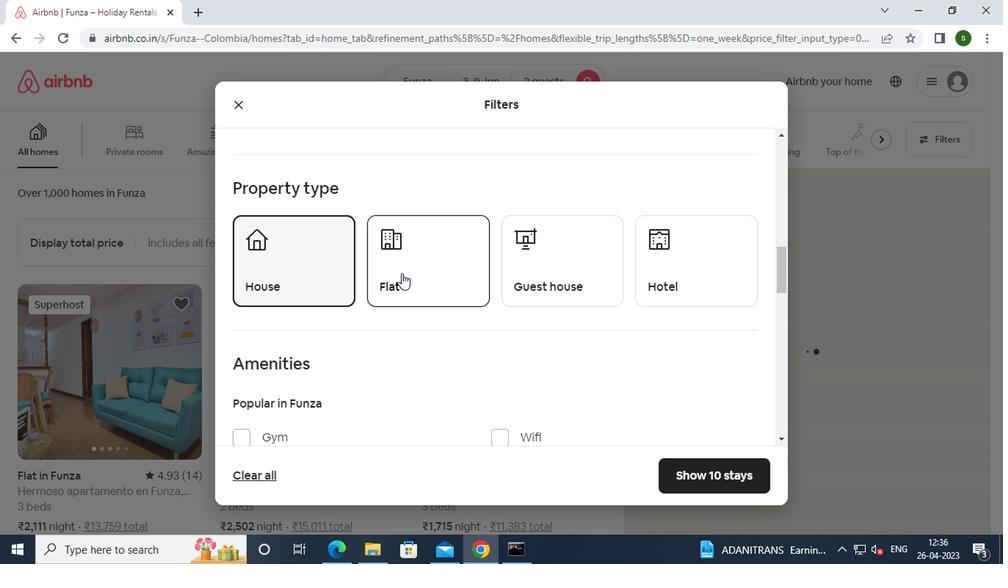 
Action: Mouse moved to (546, 287)
Screenshot: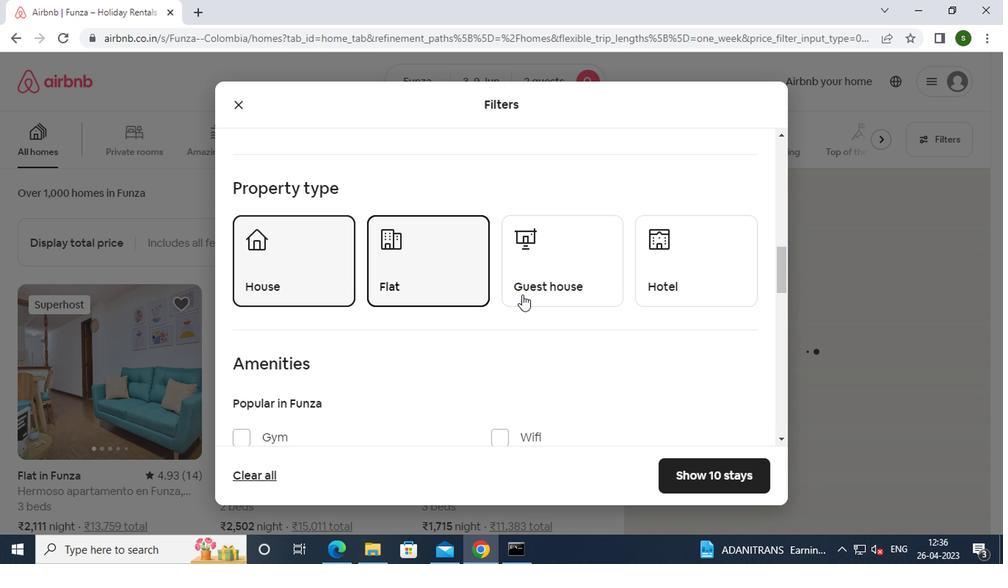 
Action: Mouse pressed left at (546, 287)
Screenshot: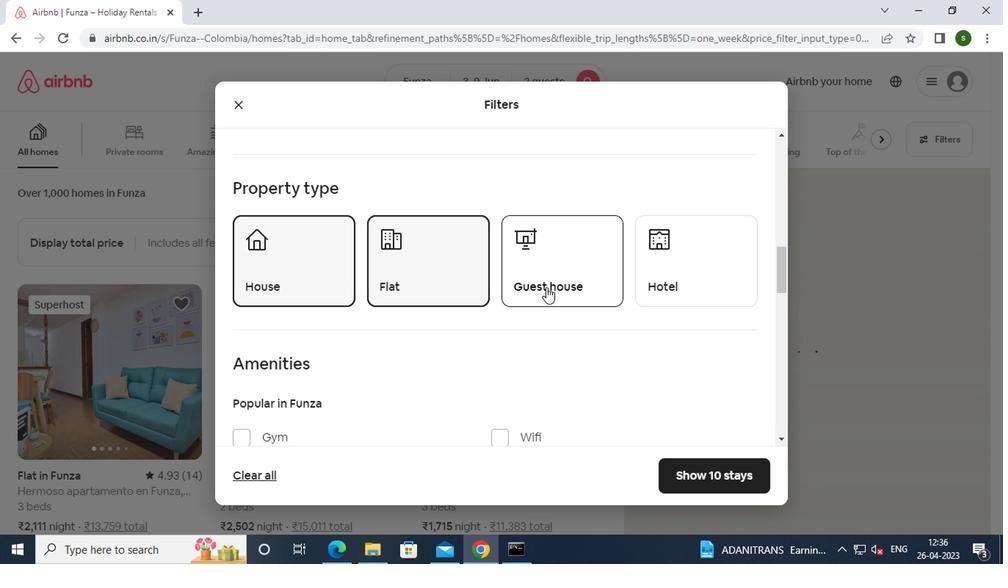
Action: Mouse moved to (683, 258)
Screenshot: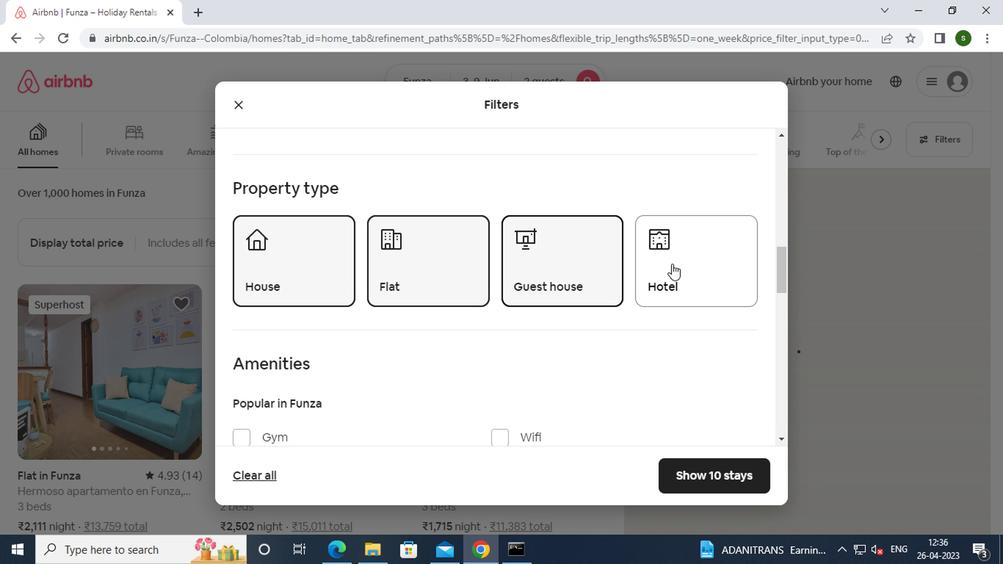 
Action: Mouse pressed left at (683, 258)
Screenshot: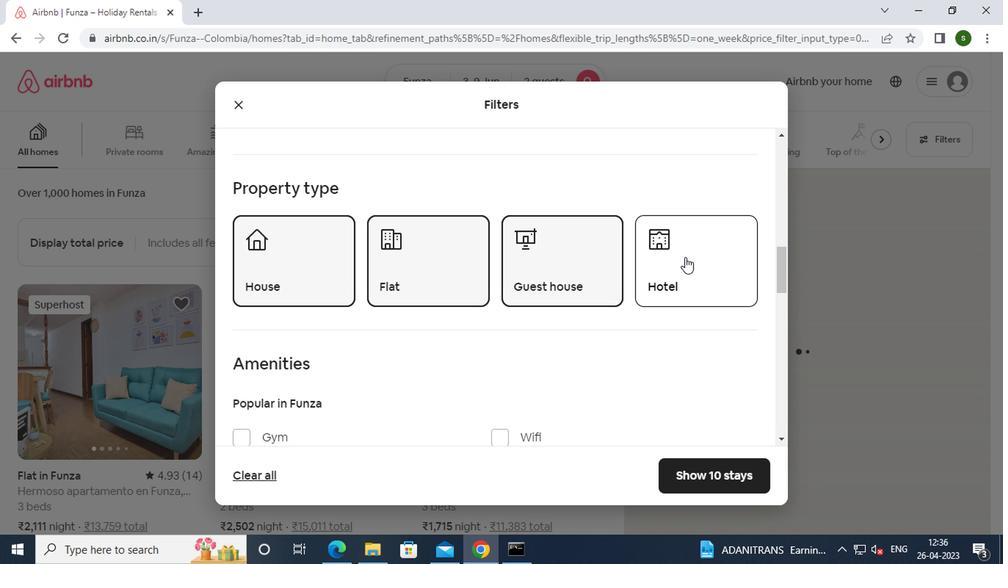 
Action: Mouse moved to (506, 304)
Screenshot: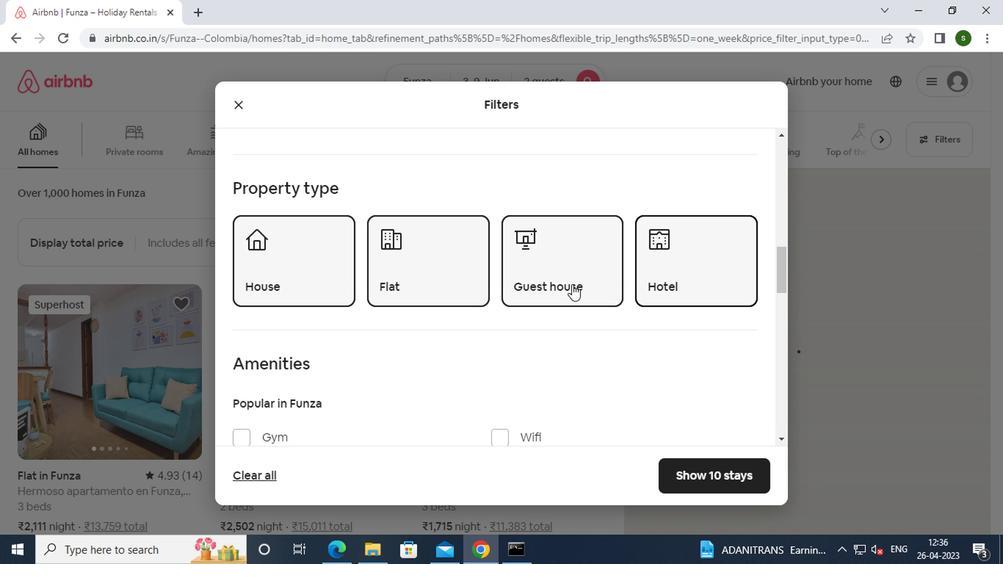 
Action: Mouse scrolled (506, 303) with delta (0, -1)
Screenshot: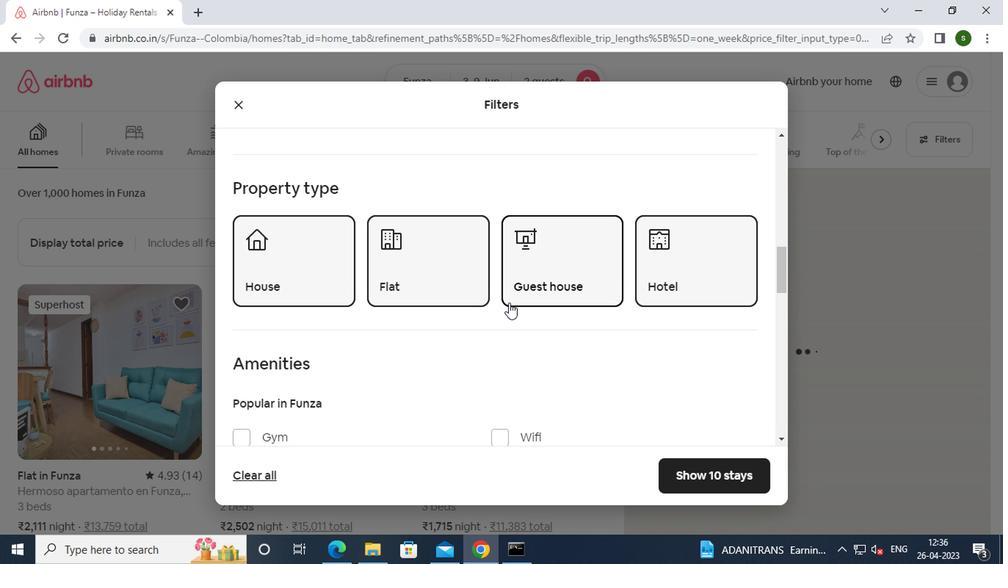 
Action: Mouse scrolled (506, 303) with delta (0, -1)
Screenshot: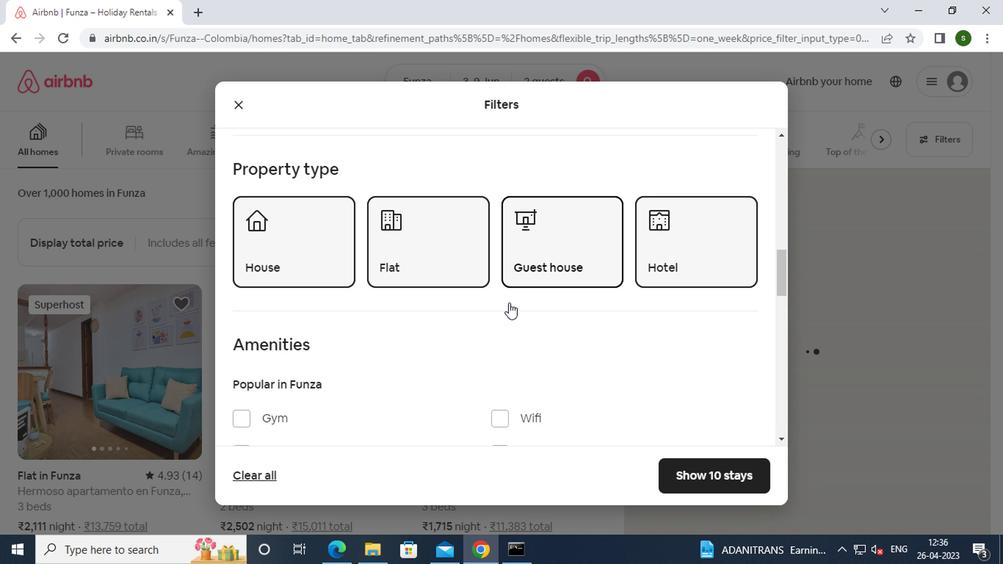 
Action: Mouse moved to (500, 360)
Screenshot: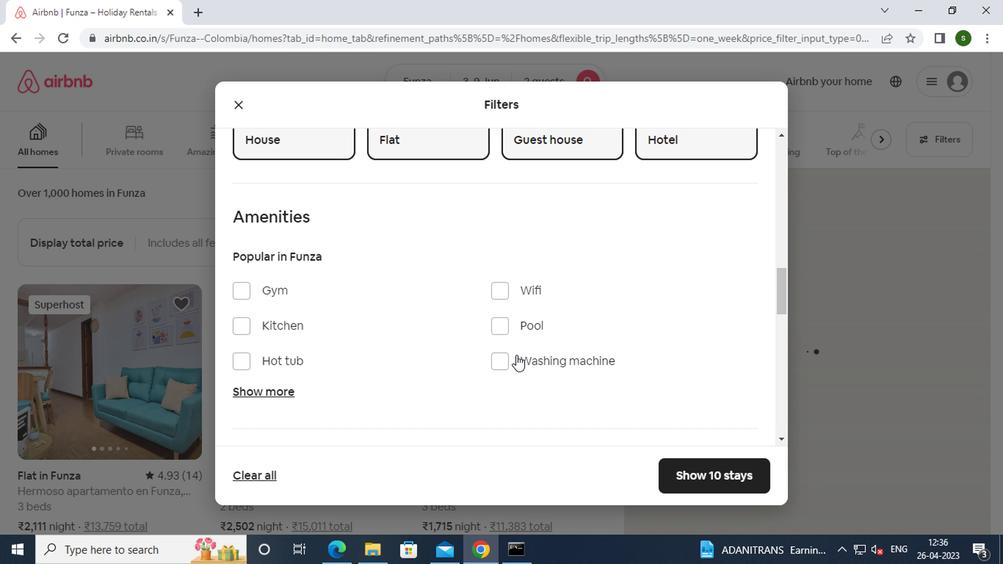 
Action: Mouse pressed left at (500, 360)
Screenshot: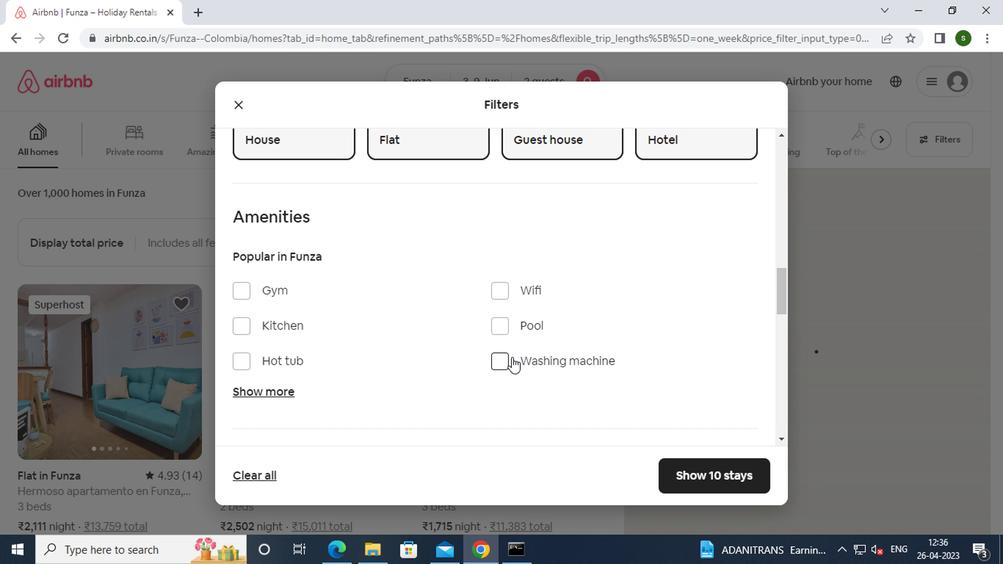 
Action: Mouse moved to (475, 311)
Screenshot: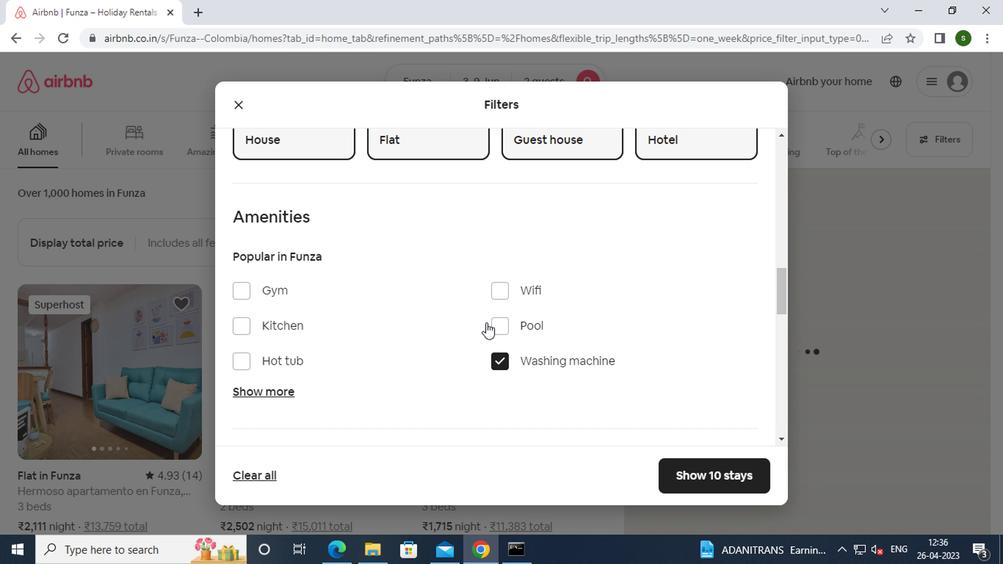 
Action: Mouse scrolled (475, 310) with delta (0, -1)
Screenshot: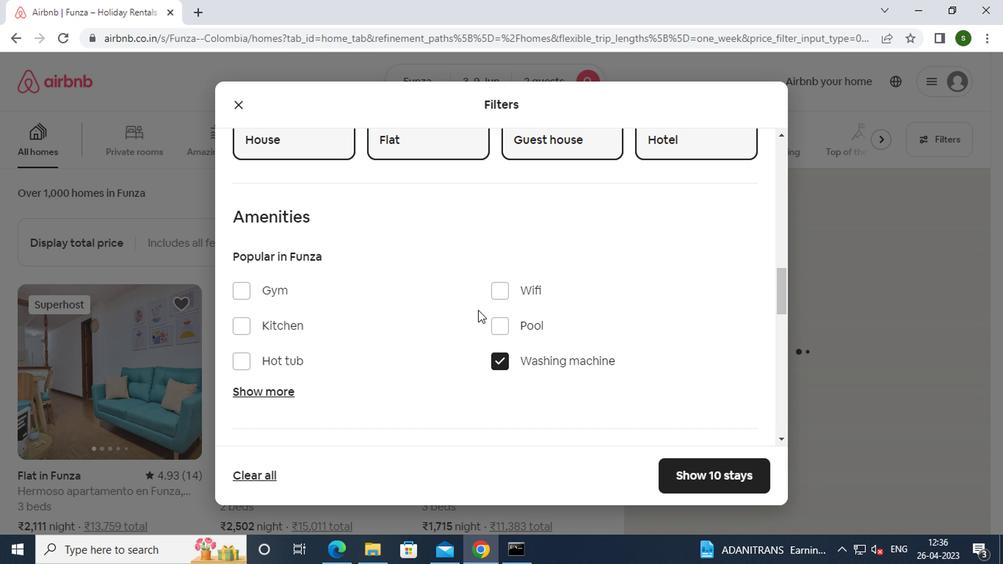 
Action: Mouse scrolled (475, 310) with delta (0, -1)
Screenshot: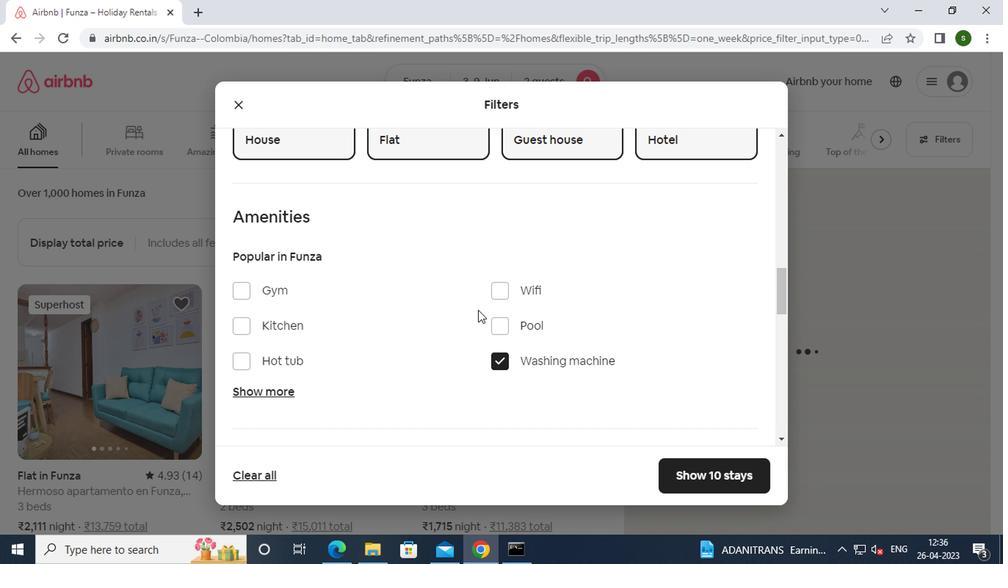 
Action: Mouse scrolled (475, 310) with delta (0, -1)
Screenshot: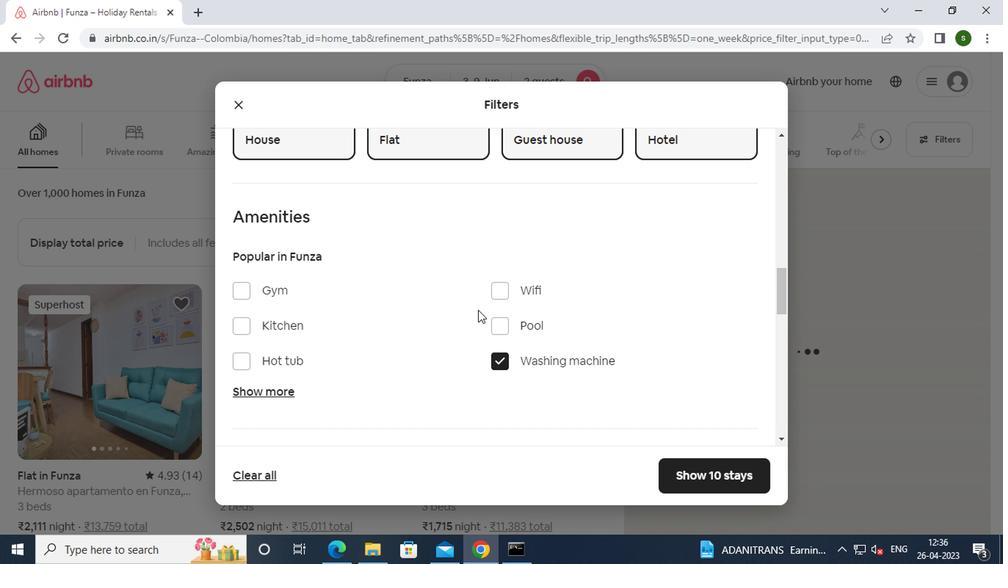 
Action: Mouse moved to (713, 338)
Screenshot: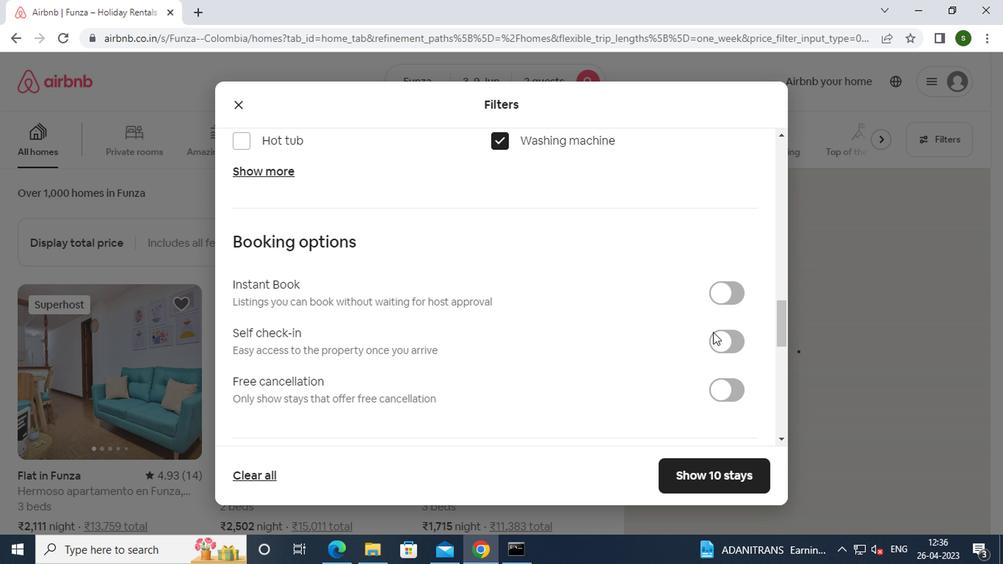 
Action: Mouse pressed left at (713, 338)
Screenshot: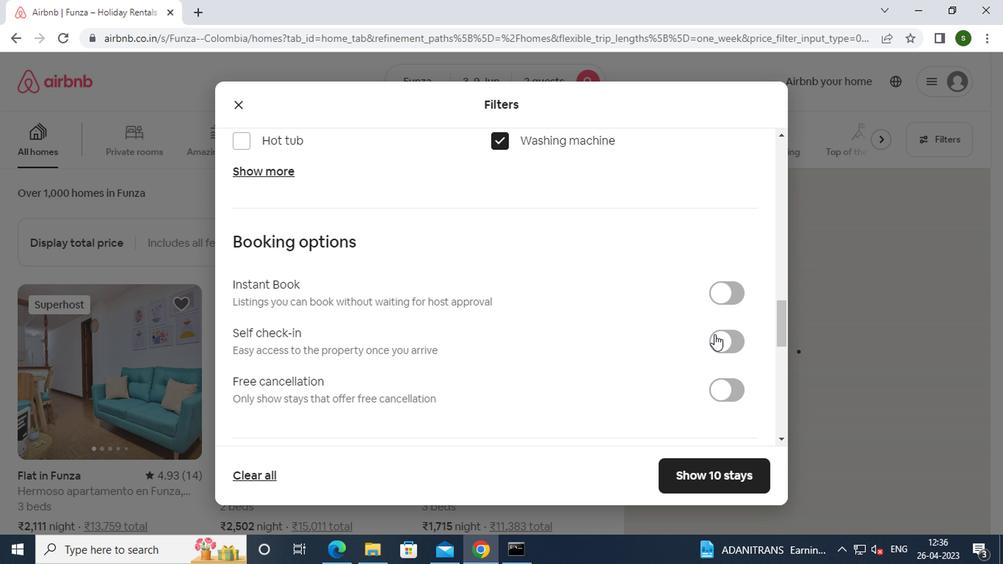 
Action: Mouse moved to (486, 323)
Screenshot: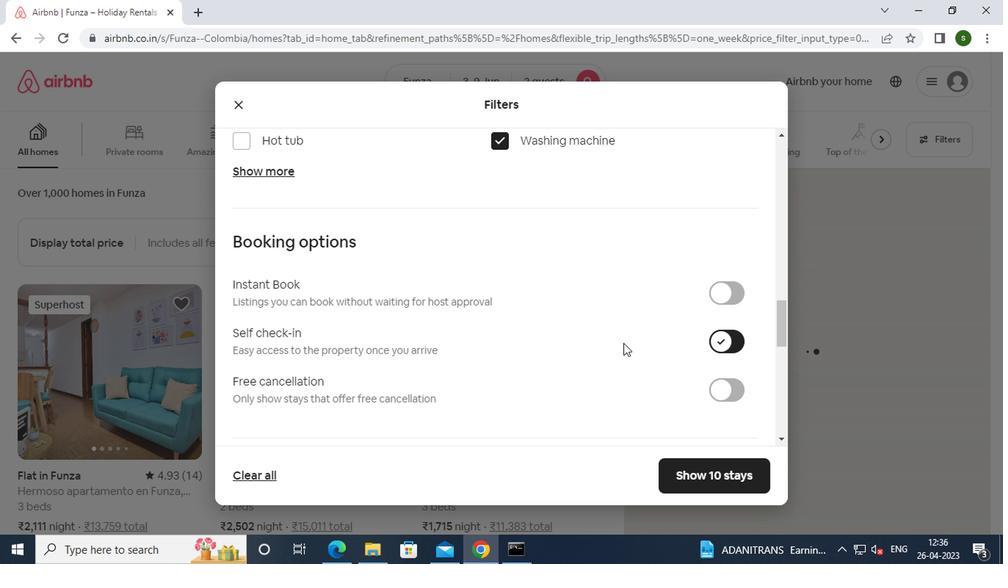 
Action: Mouse scrolled (486, 322) with delta (0, 0)
Screenshot: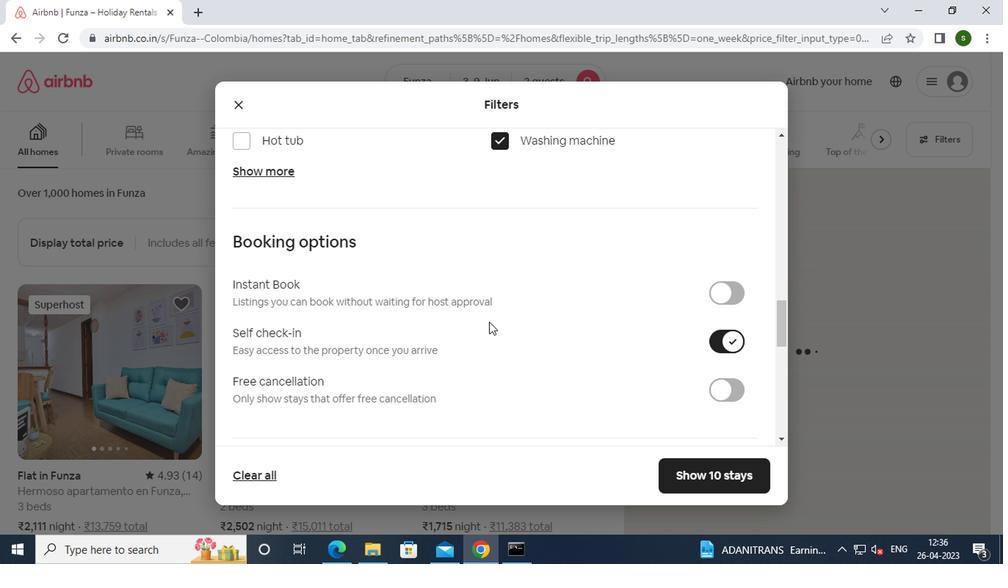 
Action: Mouse scrolled (486, 322) with delta (0, 0)
Screenshot: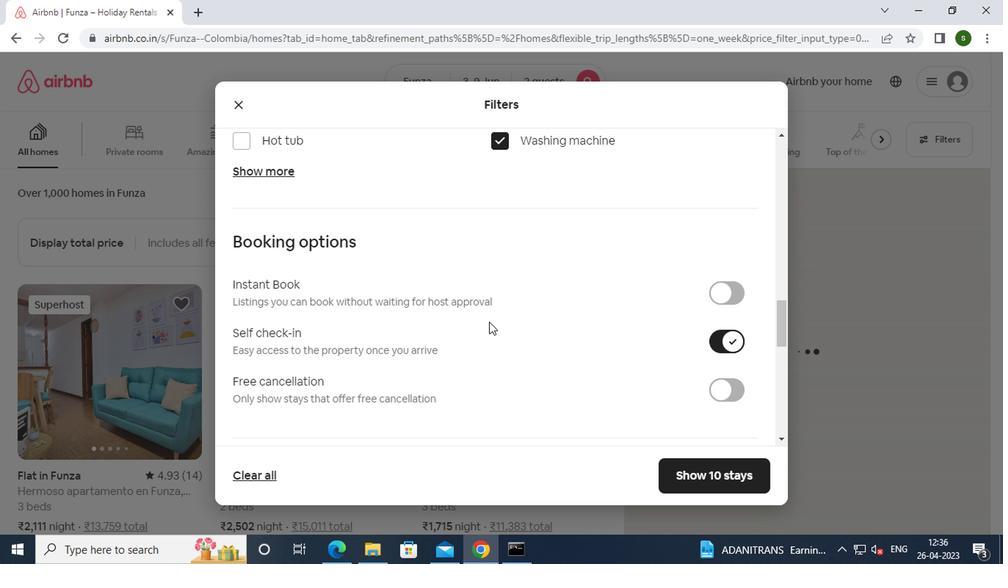 
Action: Mouse scrolled (486, 322) with delta (0, 0)
Screenshot: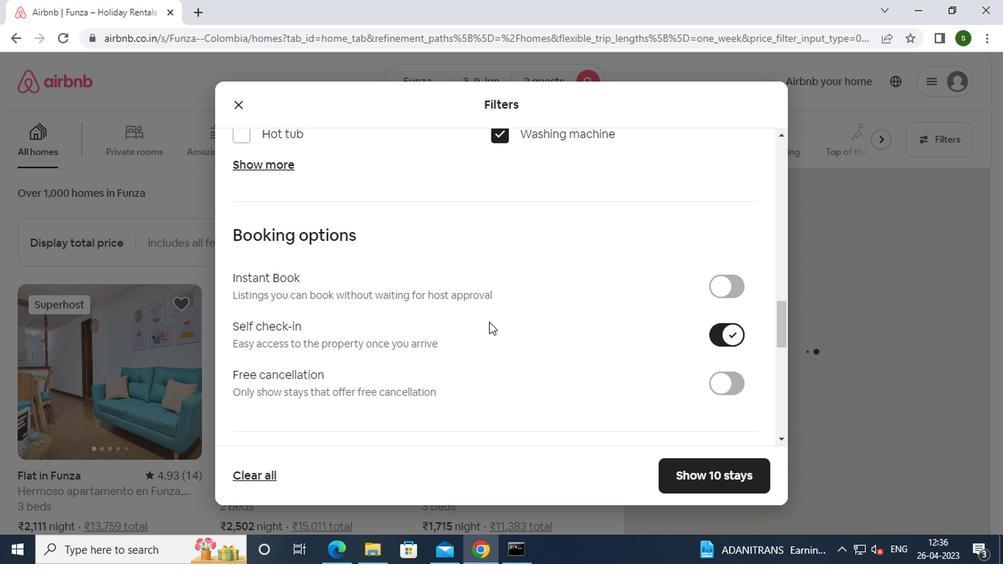 
Action: Mouse scrolled (486, 322) with delta (0, 0)
Screenshot: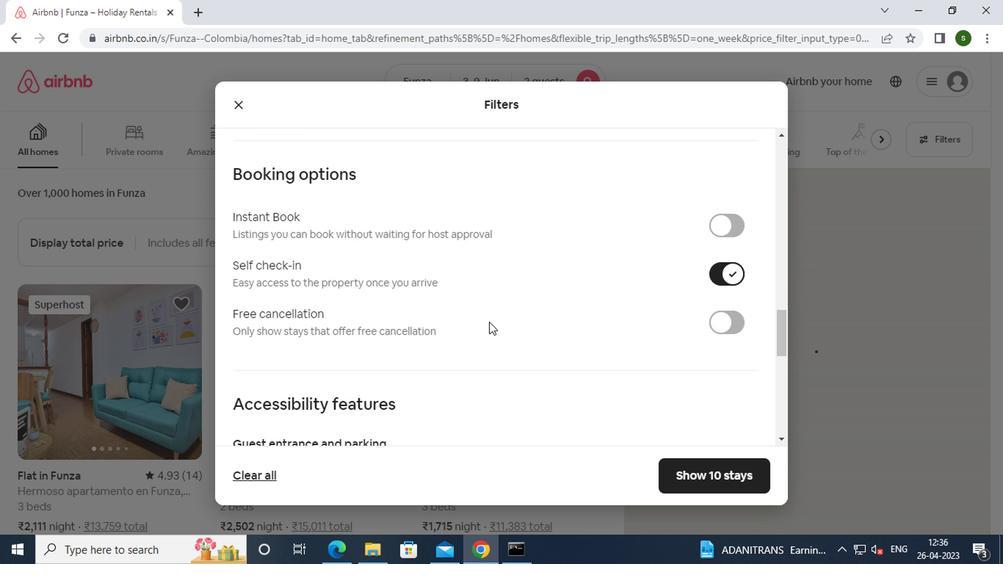
Action: Mouse scrolled (486, 322) with delta (0, 0)
Screenshot: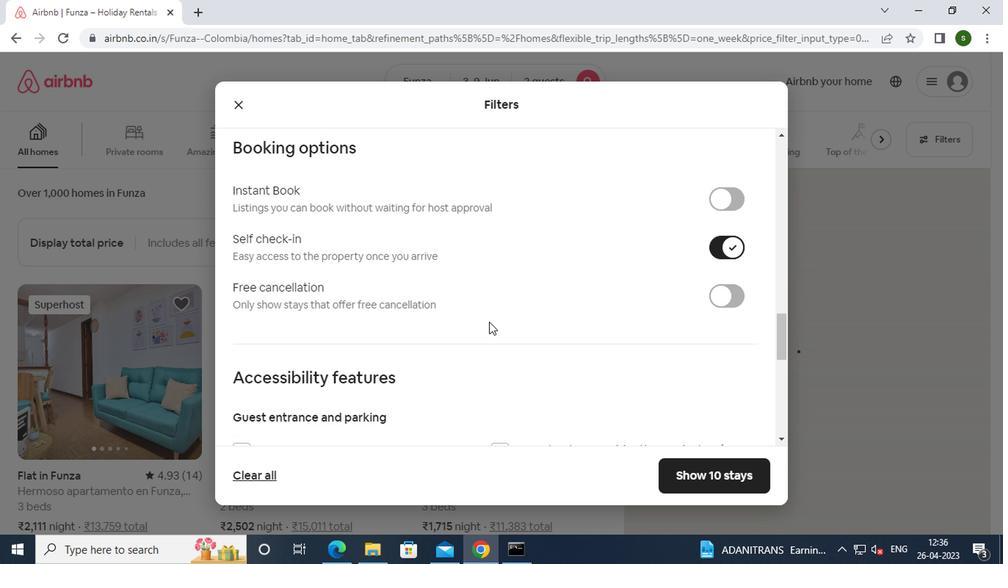 
Action: Mouse scrolled (486, 322) with delta (0, 0)
Screenshot: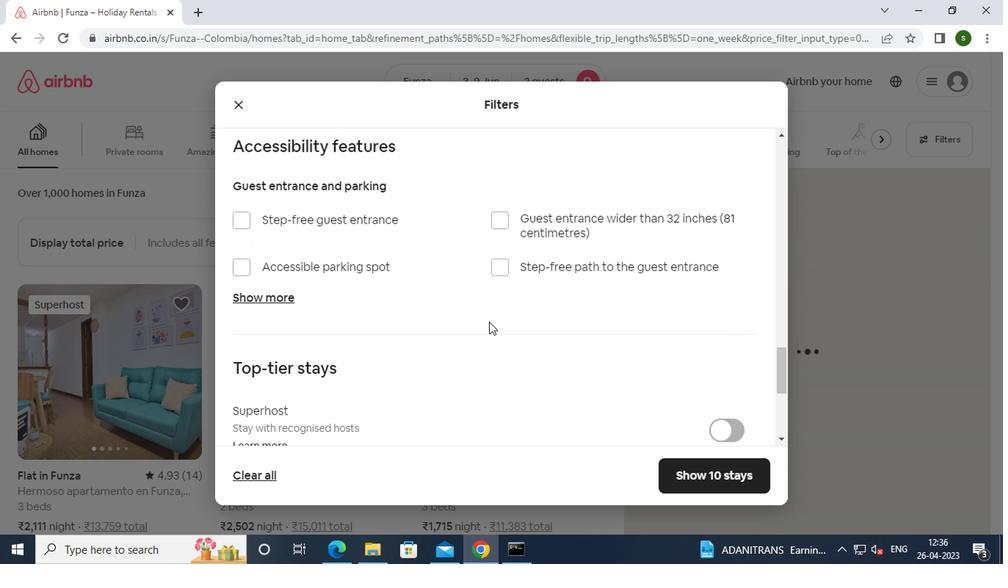 
Action: Mouse scrolled (486, 322) with delta (0, 0)
Screenshot: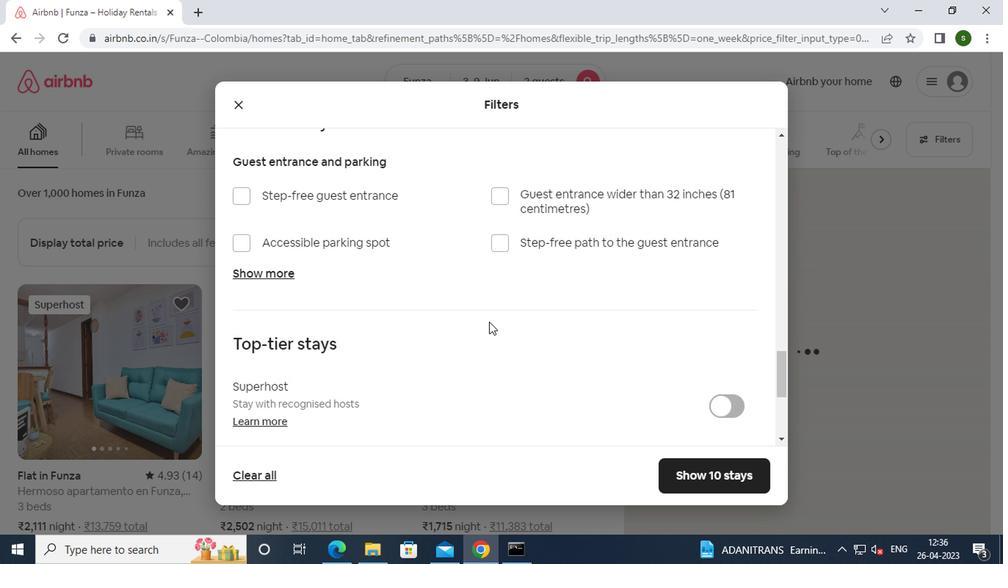 
Action: Mouse scrolled (486, 322) with delta (0, 0)
Screenshot: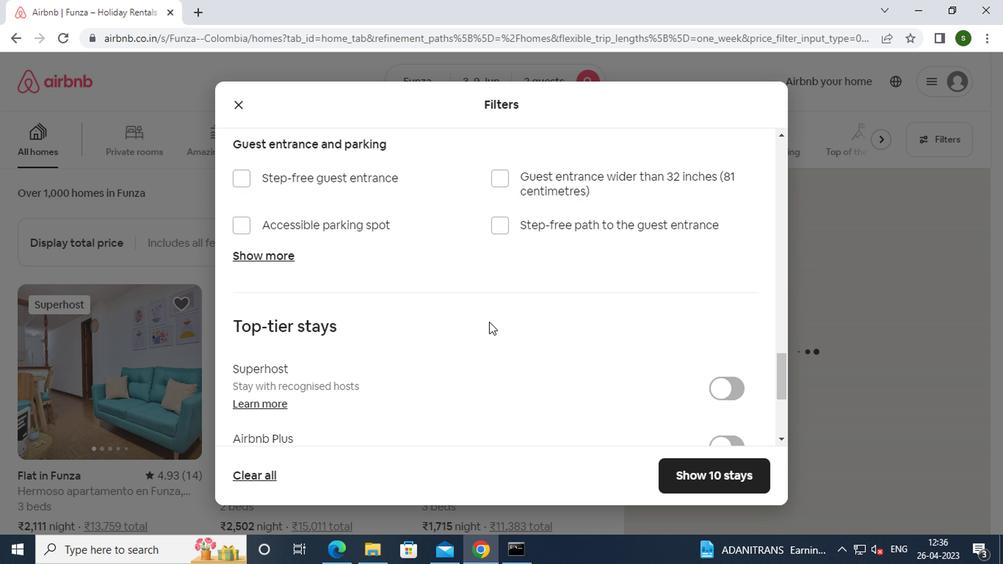 
Action: Mouse moved to (283, 352)
Screenshot: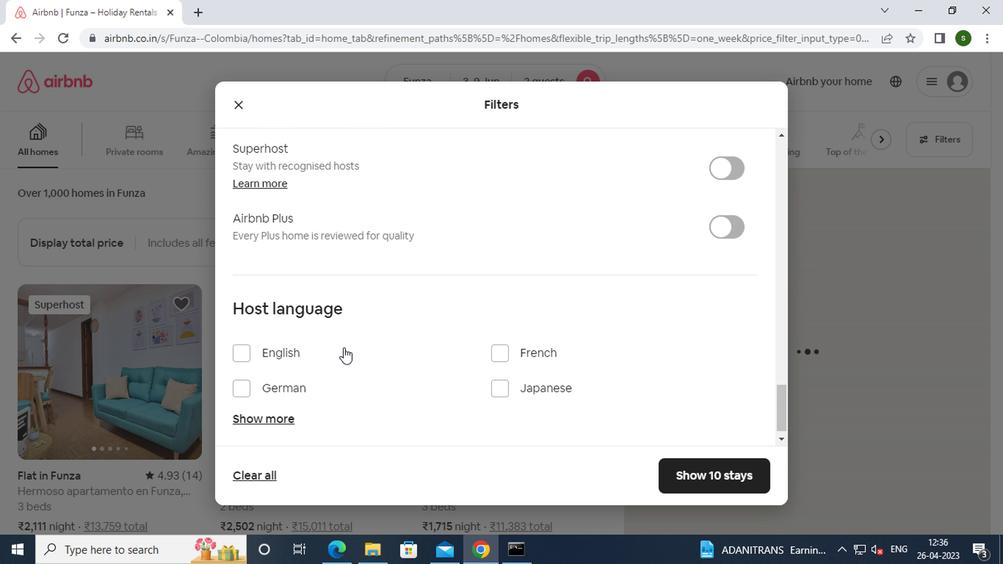 
Action: Mouse pressed left at (283, 352)
Screenshot: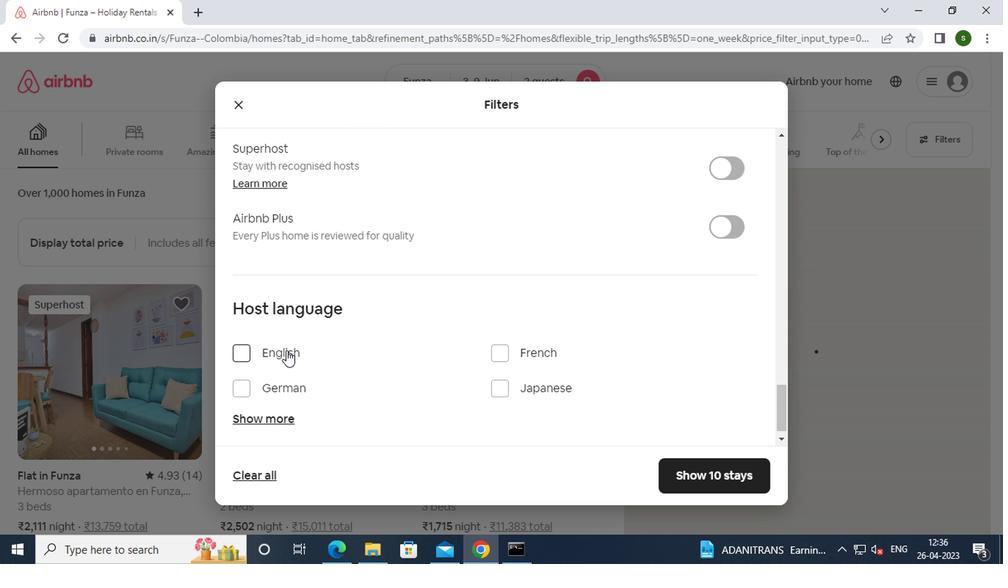 
Action: Mouse moved to (696, 462)
Screenshot: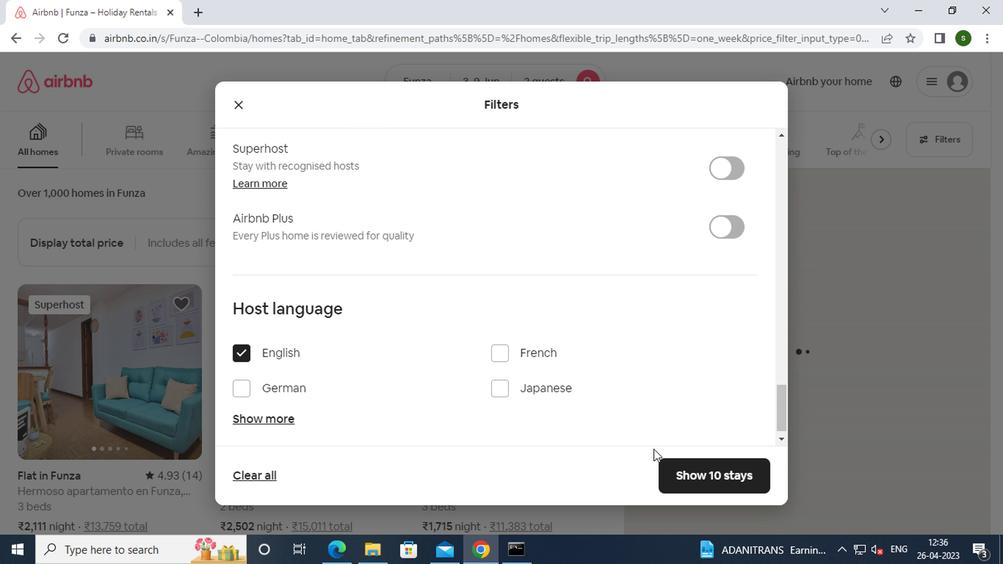
Action: Mouse pressed left at (696, 462)
Screenshot: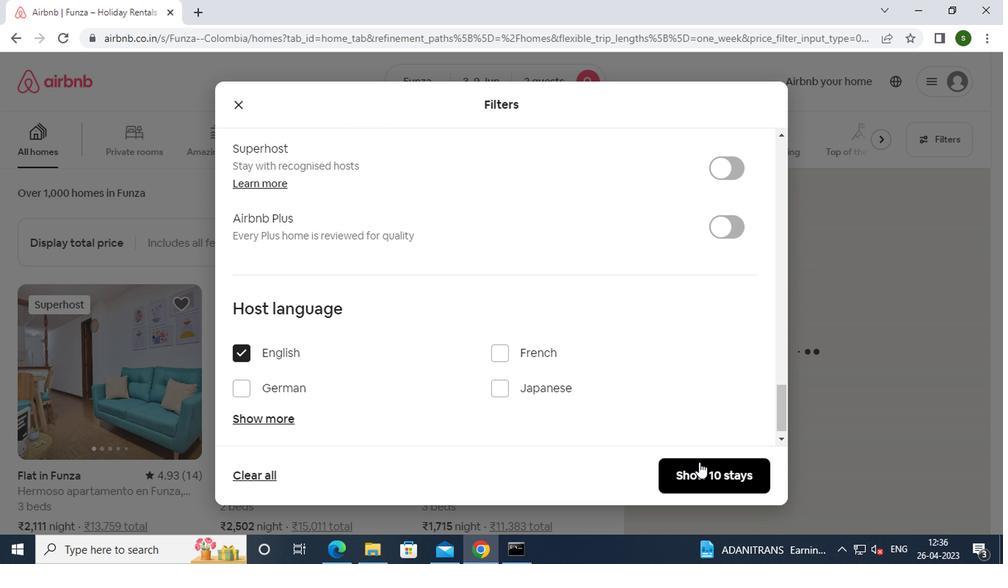 
Action: Mouse moved to (584, 374)
Screenshot: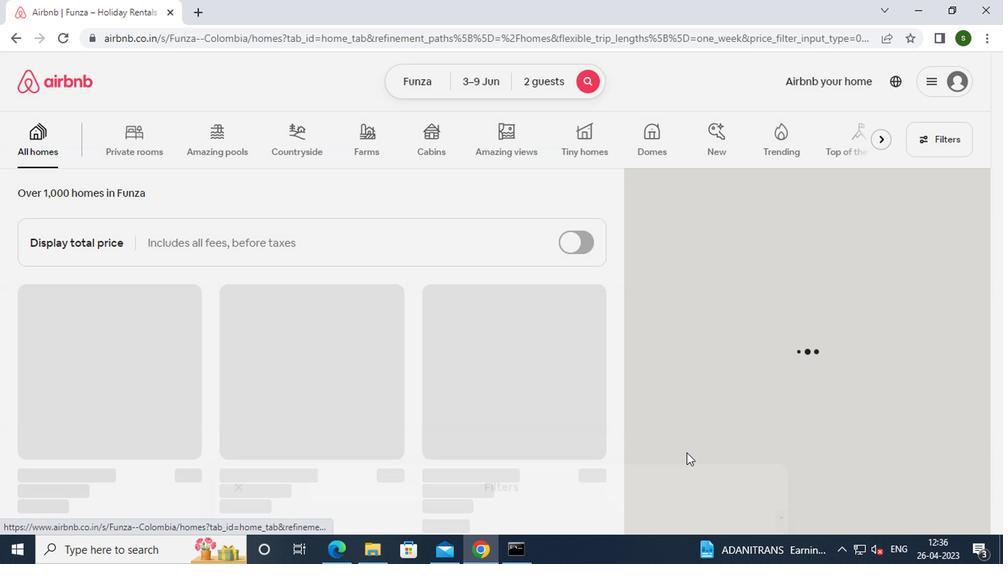 
